 Task: Filter job function by Information Technology.
Action: Mouse moved to (337, 92)
Screenshot: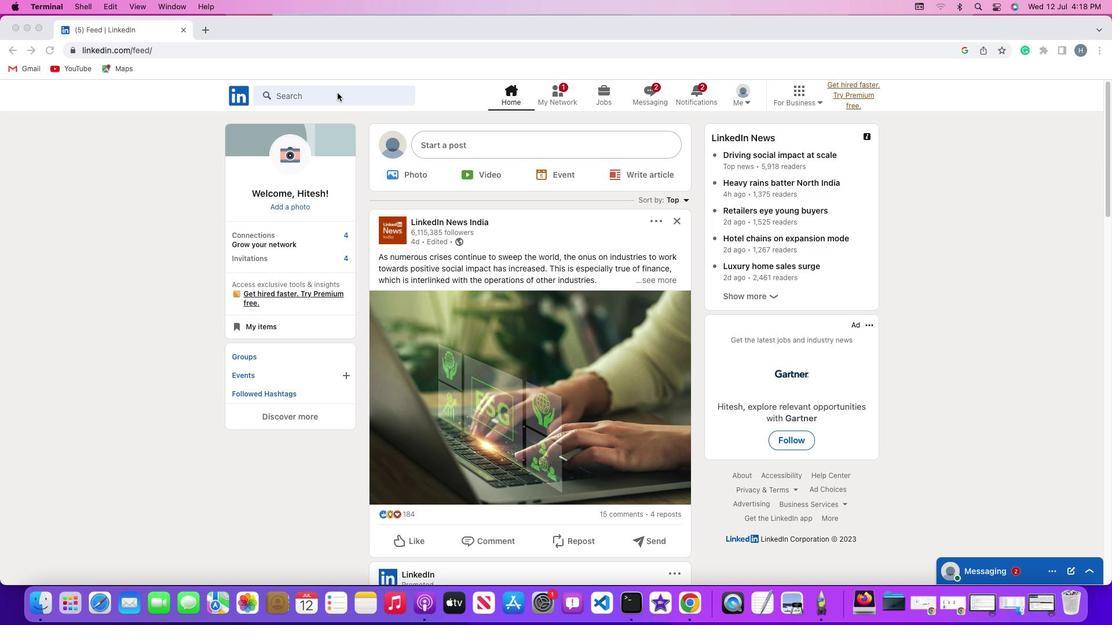 
Action: Mouse pressed left at (337, 92)
Screenshot: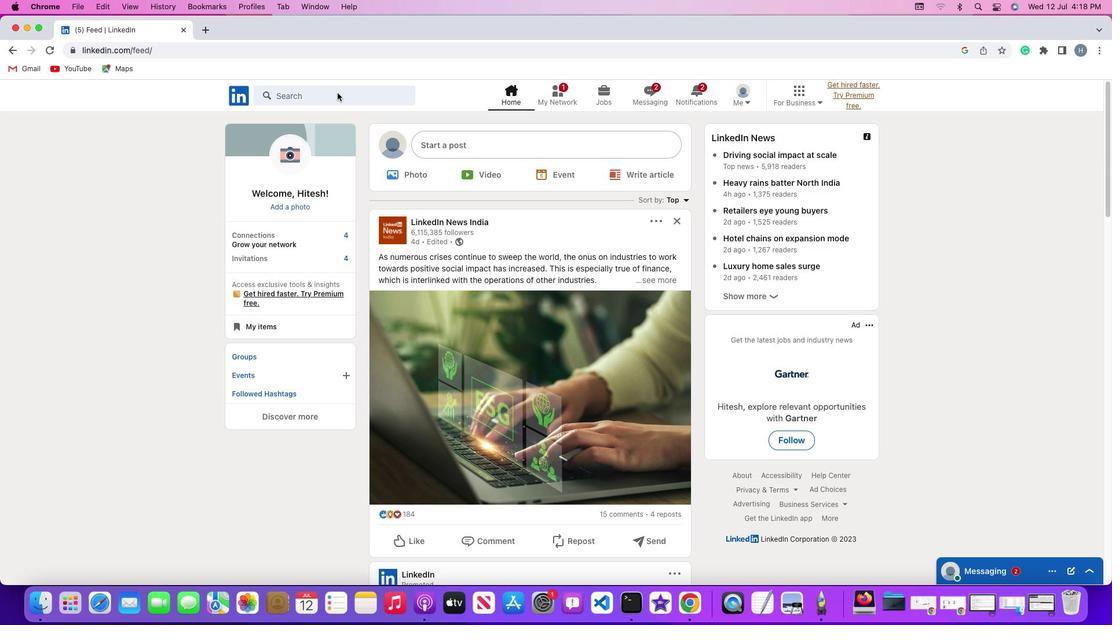 
Action: Mouse moved to (338, 101)
Screenshot: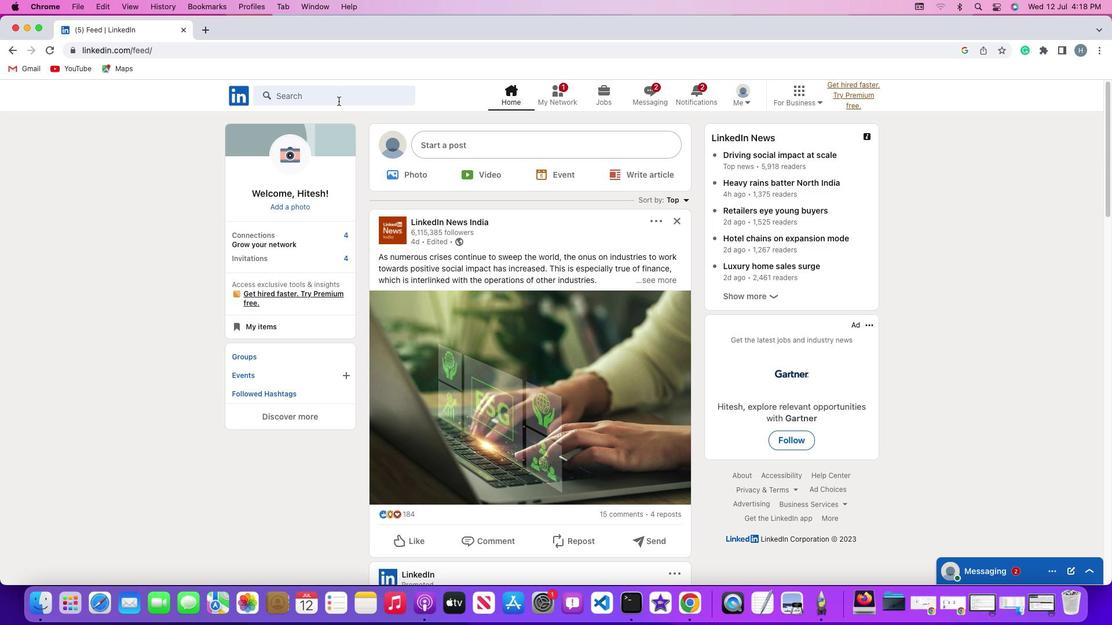 
Action: Mouse pressed left at (338, 101)
Screenshot: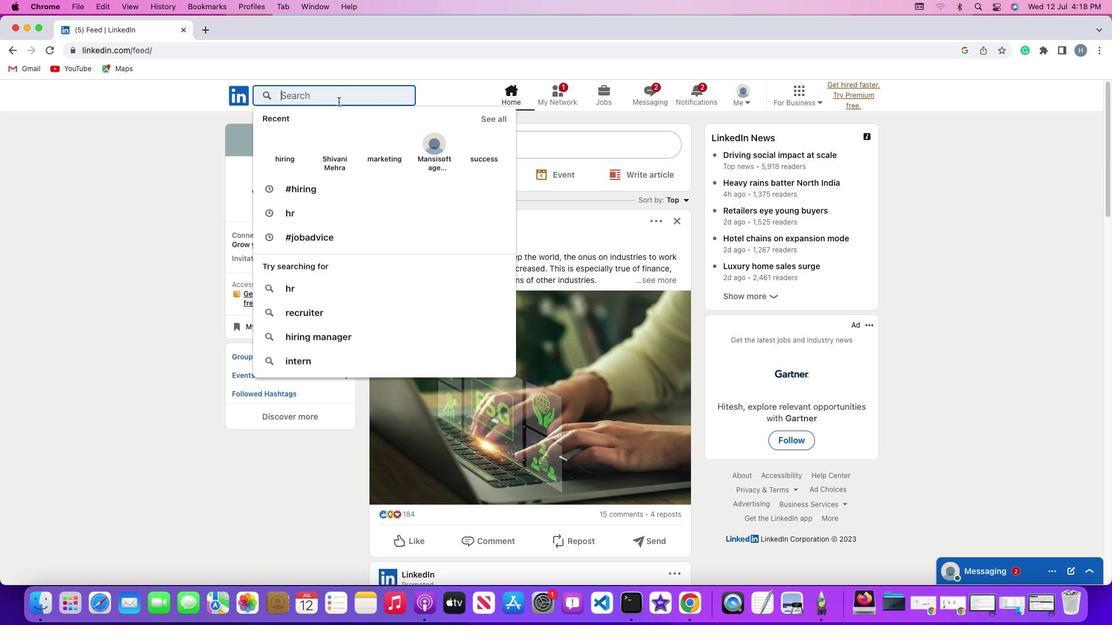 
Action: Mouse moved to (338, 101)
Screenshot: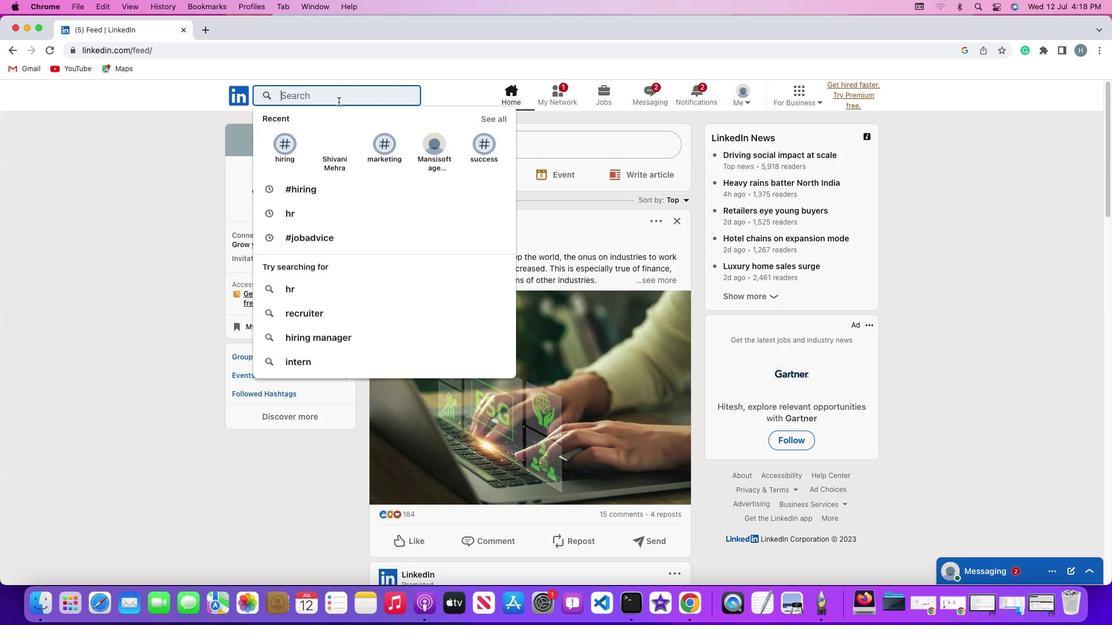 
Action: Key pressed Key.shift'#''h''i''r''i''n''g'Key.enter
Screenshot: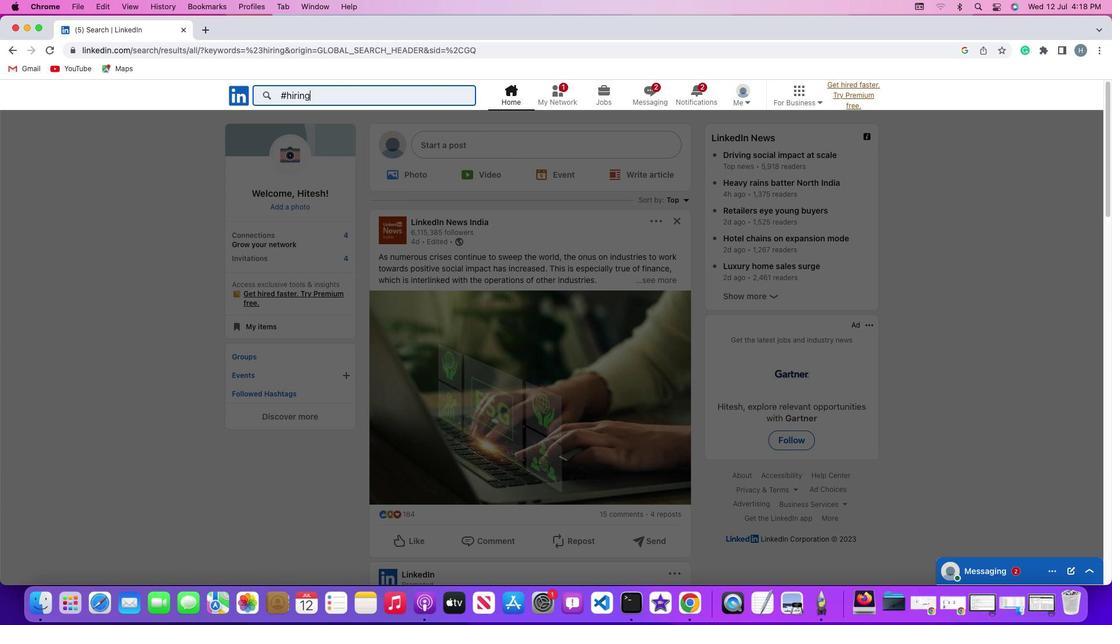
Action: Mouse moved to (292, 128)
Screenshot: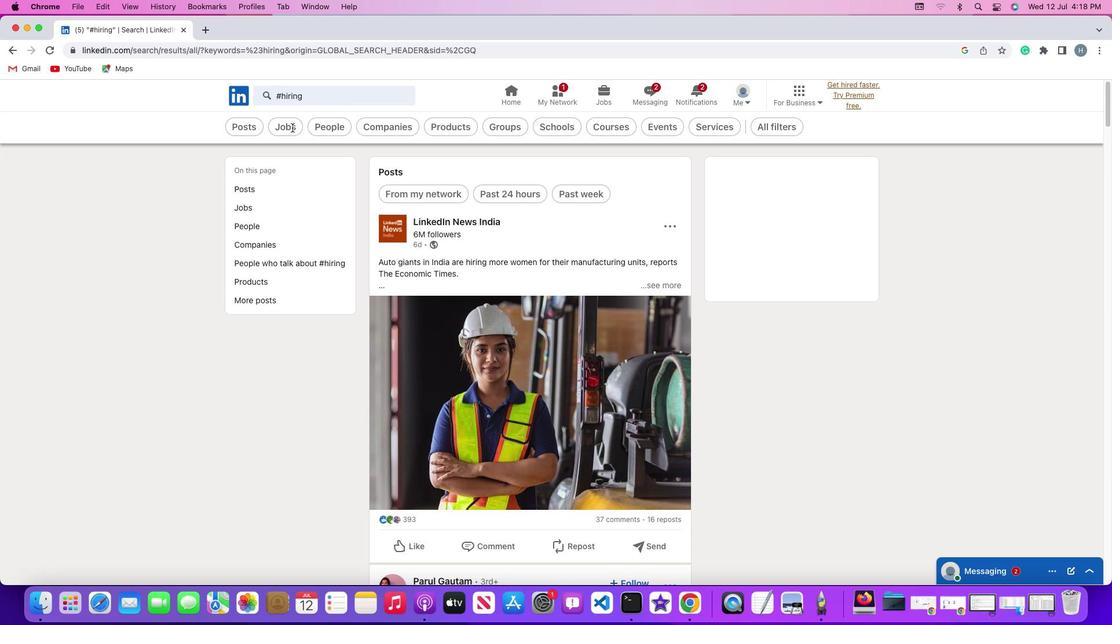 
Action: Mouse pressed left at (292, 128)
Screenshot: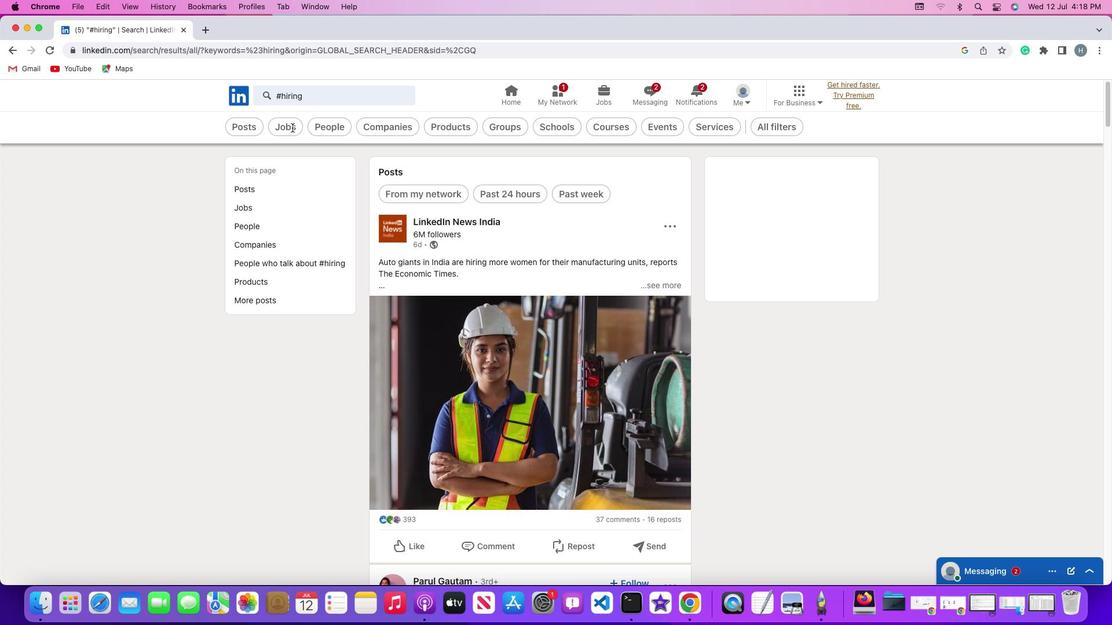 
Action: Mouse moved to (806, 125)
Screenshot: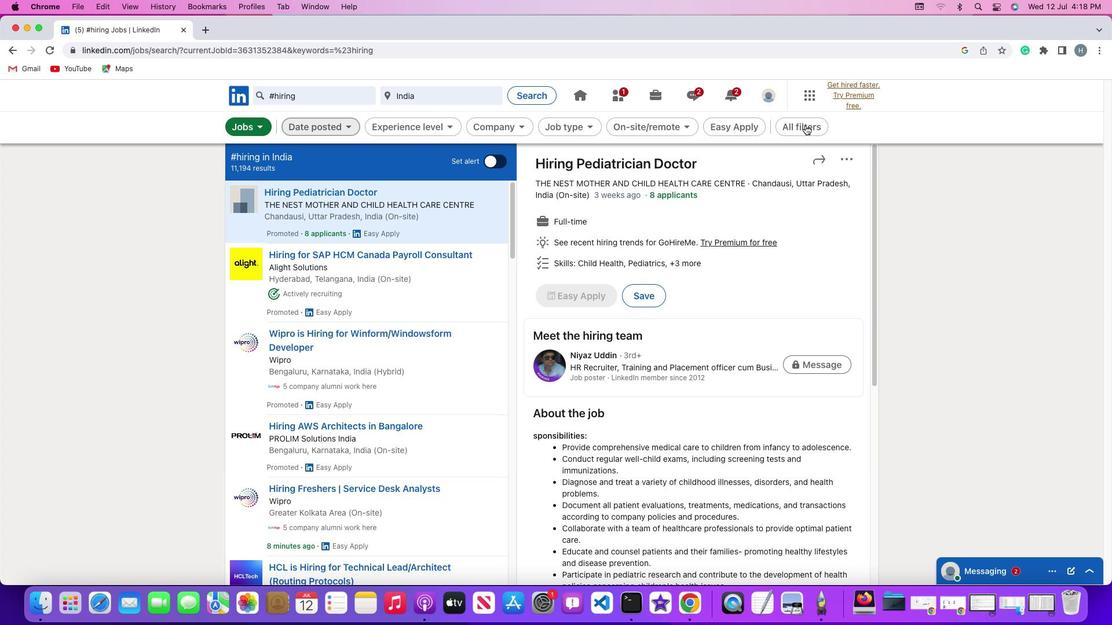 
Action: Mouse pressed left at (806, 125)
Screenshot: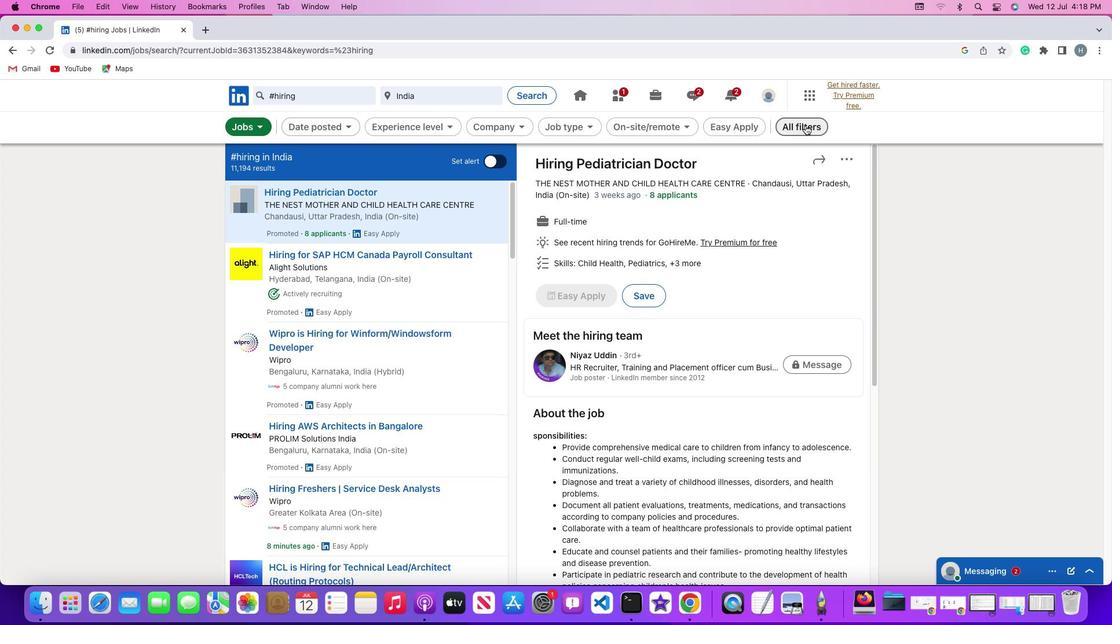 
Action: Mouse moved to (902, 377)
Screenshot: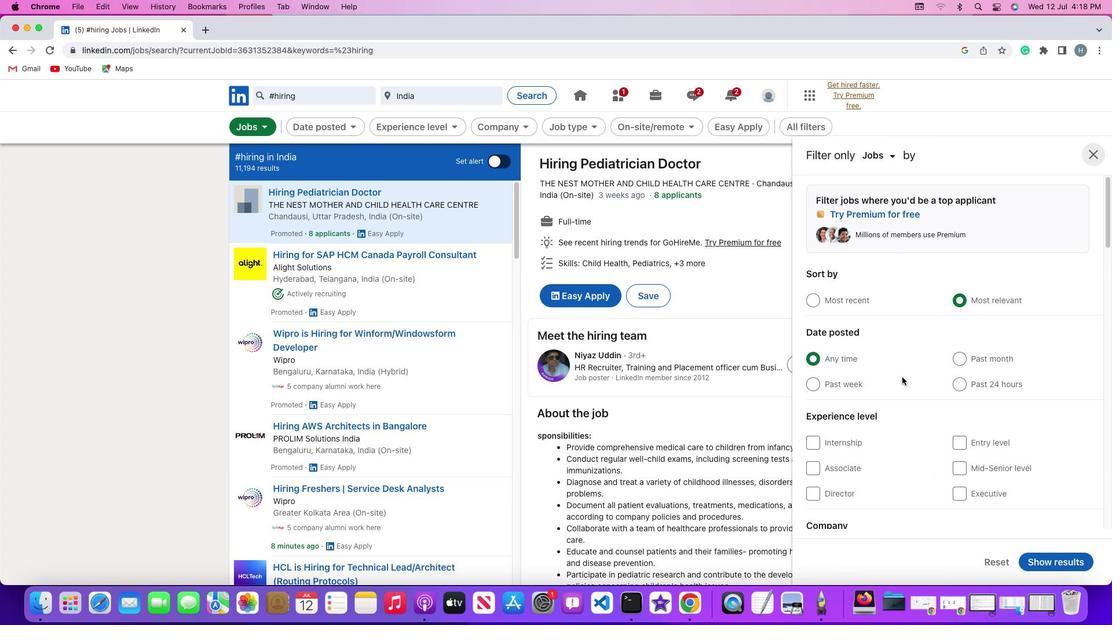 
Action: Mouse scrolled (902, 377) with delta (0, 0)
Screenshot: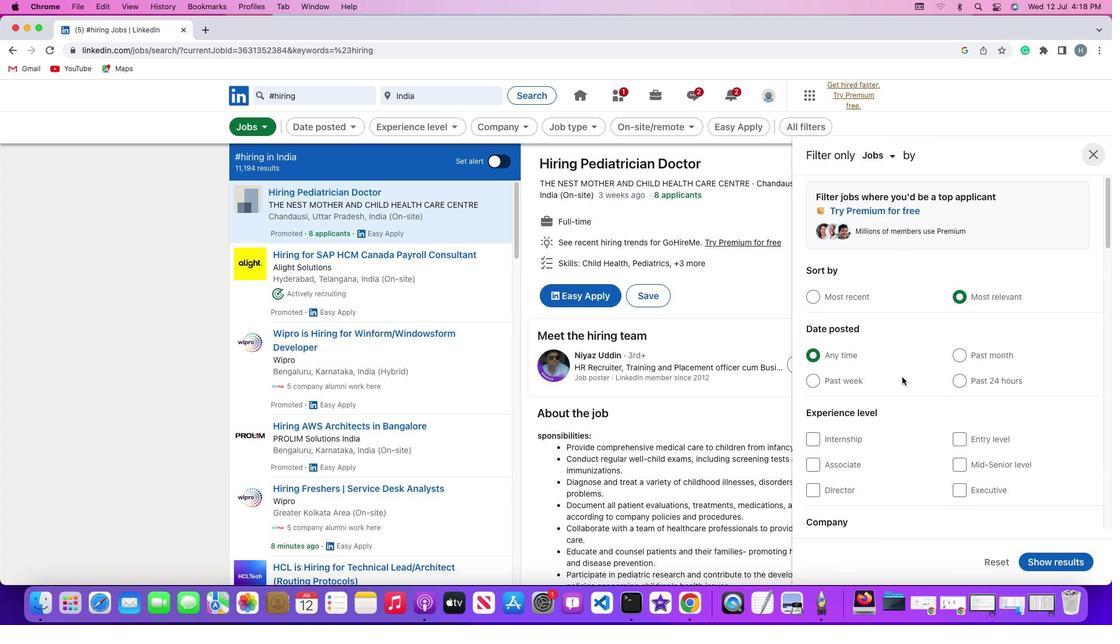 
Action: Mouse scrolled (902, 377) with delta (0, 0)
Screenshot: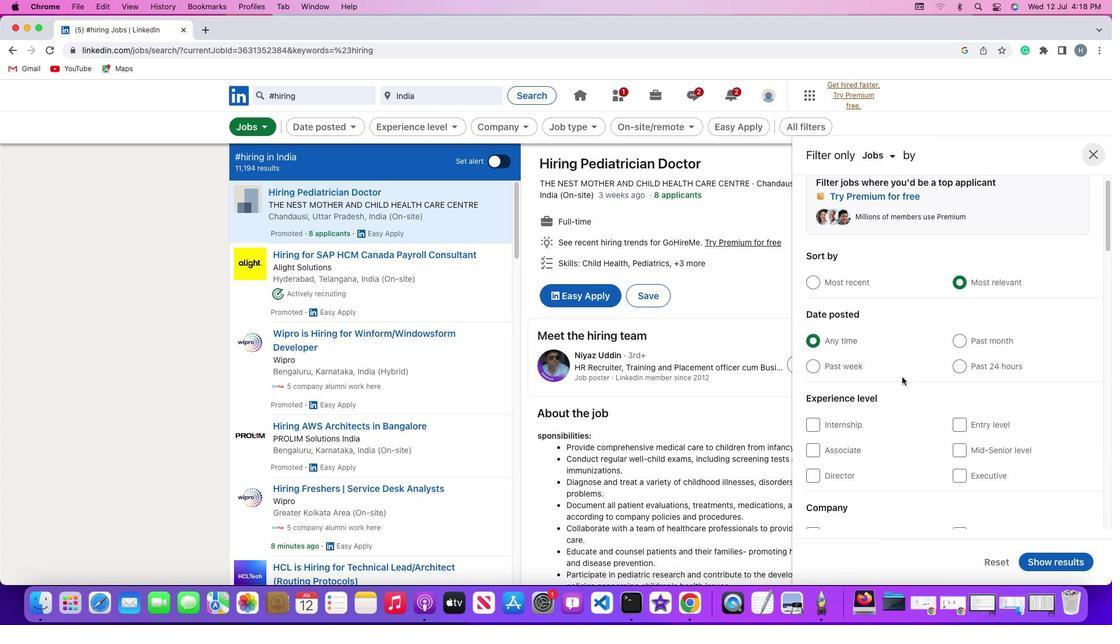 
Action: Mouse scrolled (902, 377) with delta (0, -1)
Screenshot: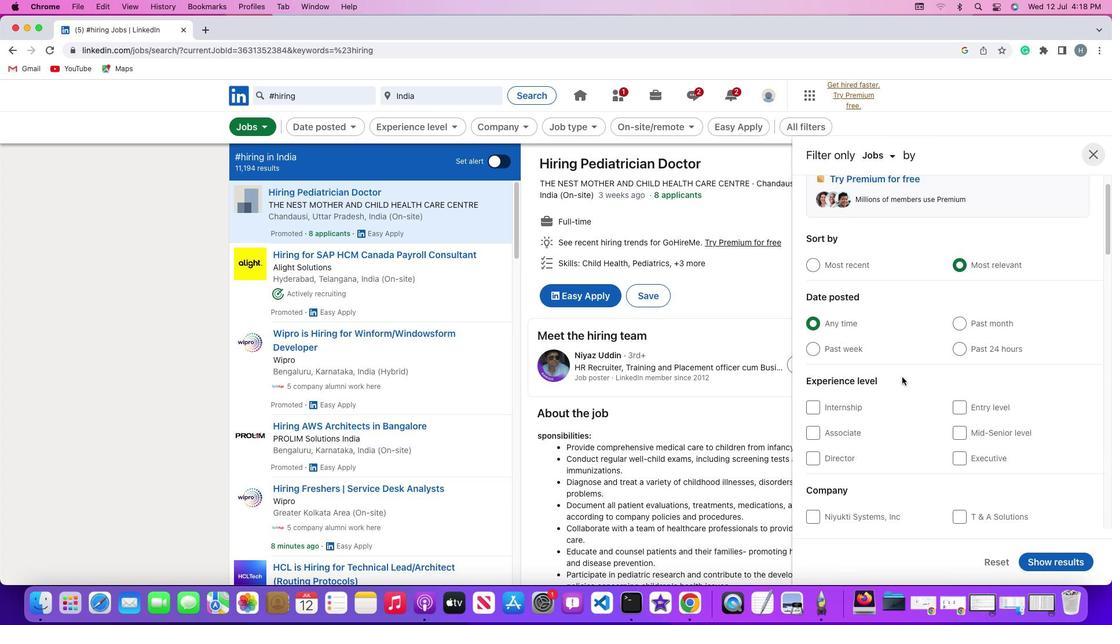 
Action: Mouse scrolled (902, 377) with delta (0, 0)
Screenshot: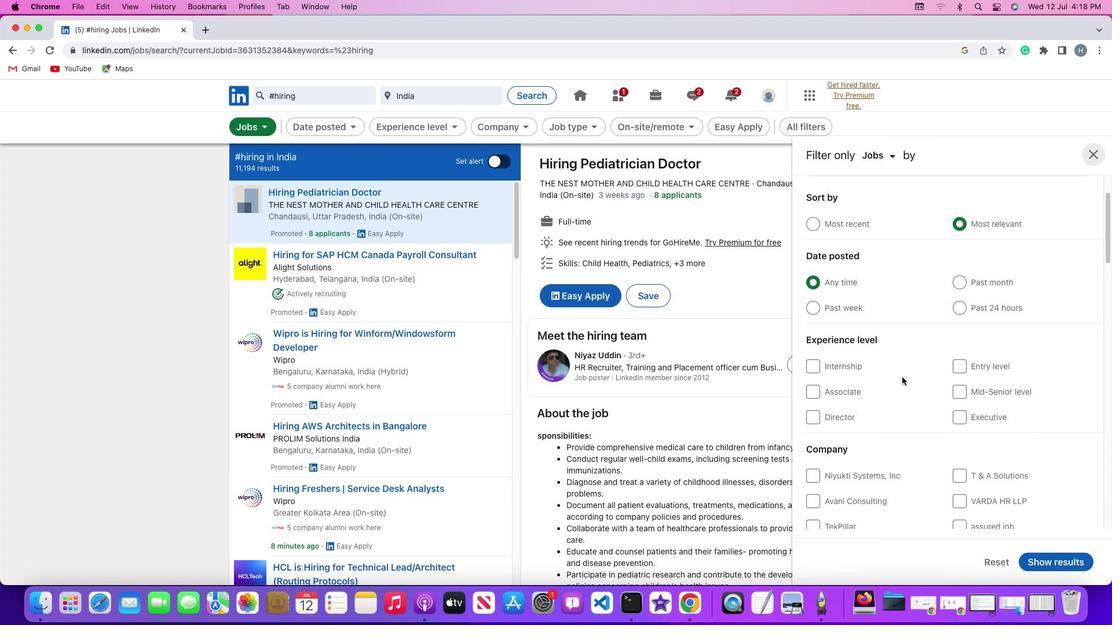 
Action: Mouse scrolled (902, 377) with delta (0, 0)
Screenshot: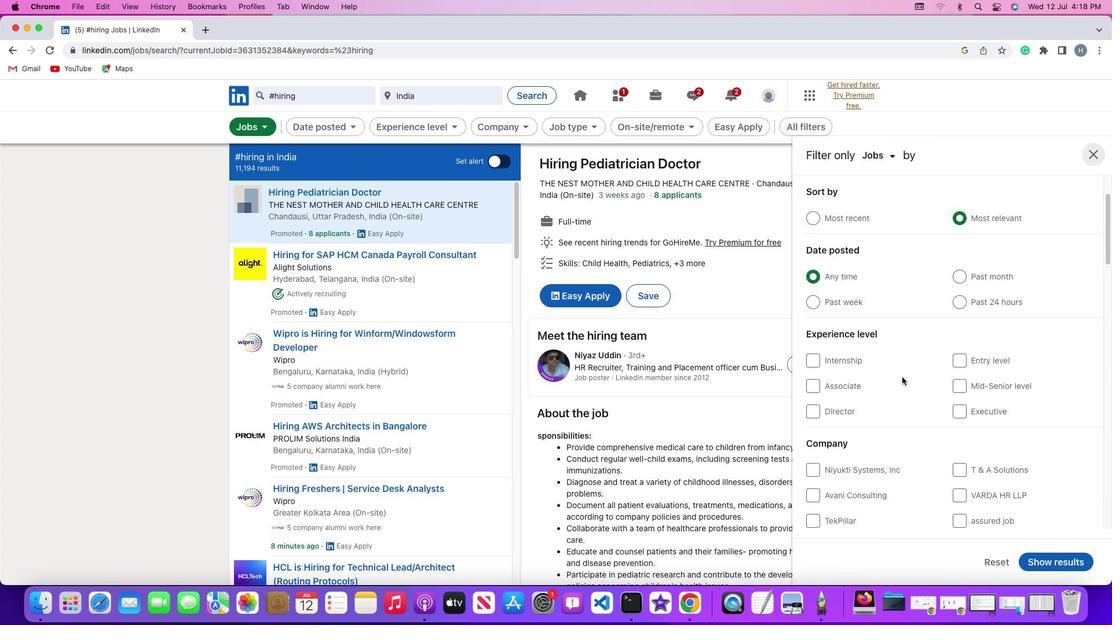 
Action: Mouse scrolled (902, 377) with delta (0, 0)
Screenshot: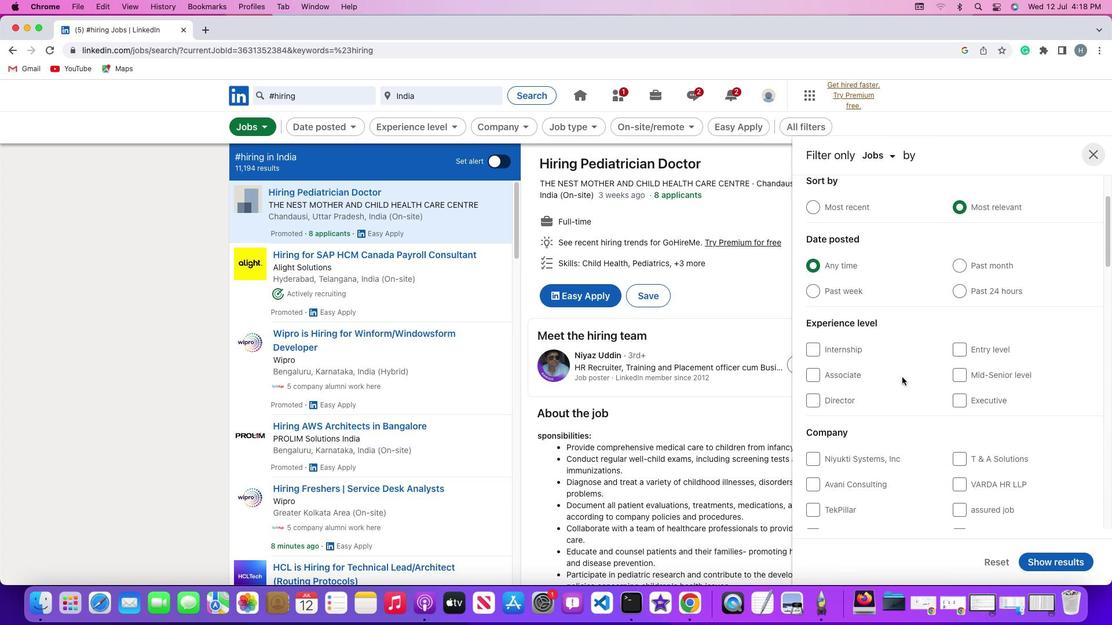 
Action: Mouse scrolled (902, 377) with delta (0, 0)
Screenshot: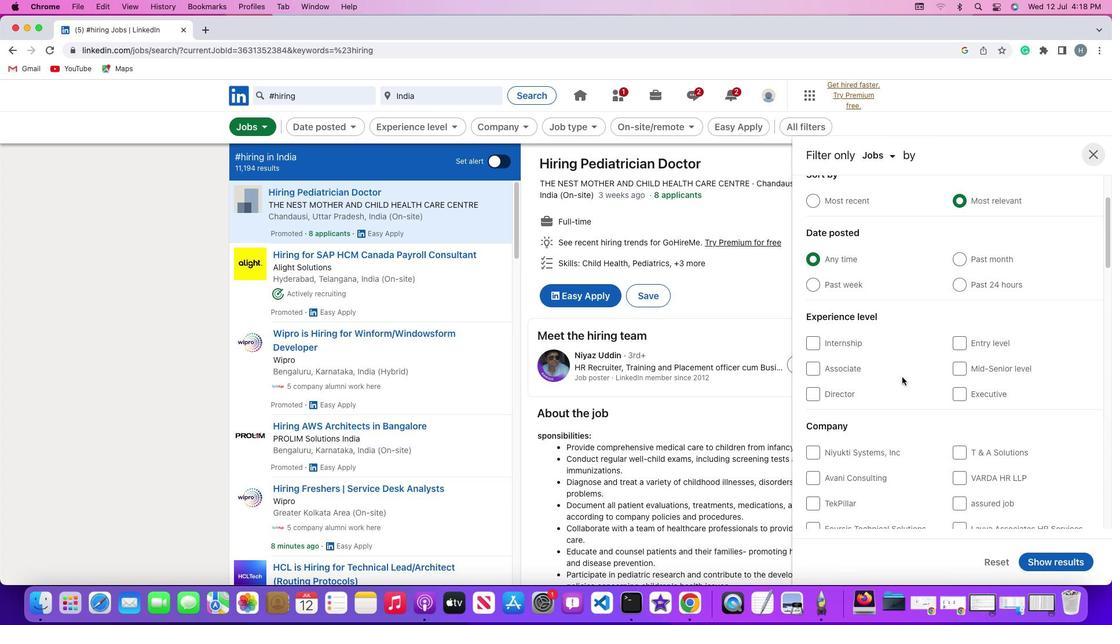 
Action: Mouse scrolled (902, 377) with delta (0, 0)
Screenshot: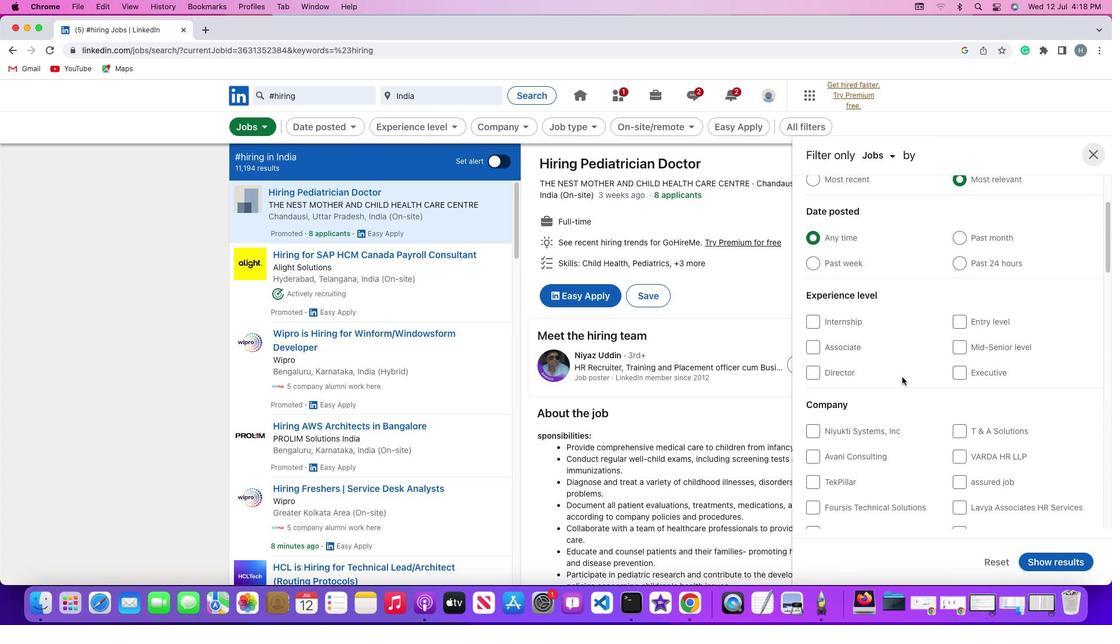 
Action: Mouse scrolled (902, 377) with delta (0, 0)
Screenshot: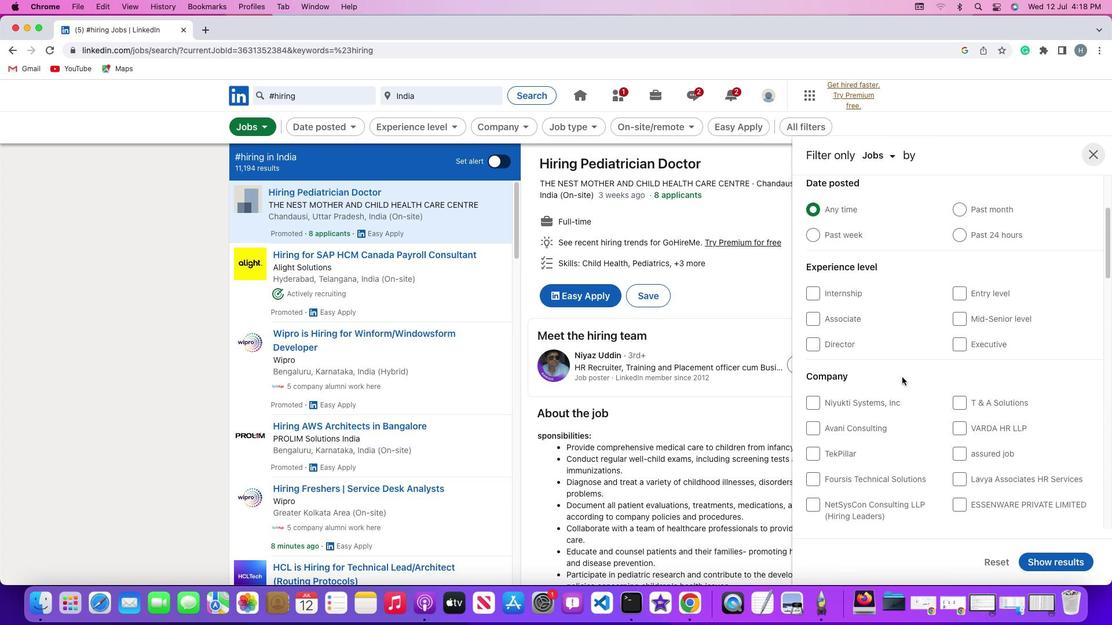 
Action: Mouse scrolled (902, 377) with delta (0, 0)
Screenshot: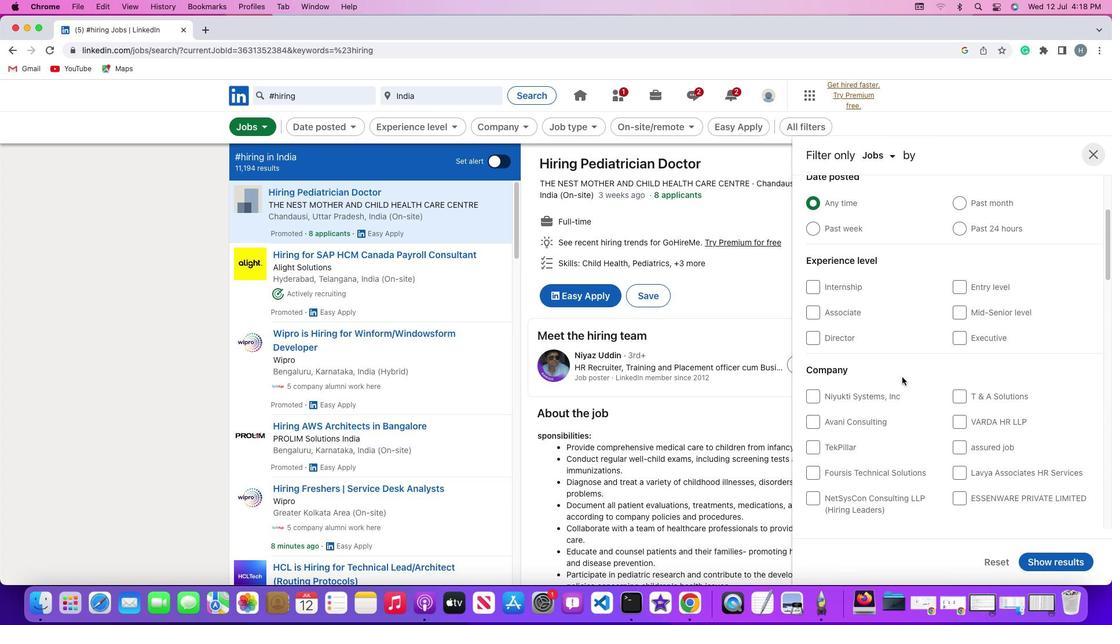 
Action: Mouse scrolled (902, 377) with delta (0, 0)
Screenshot: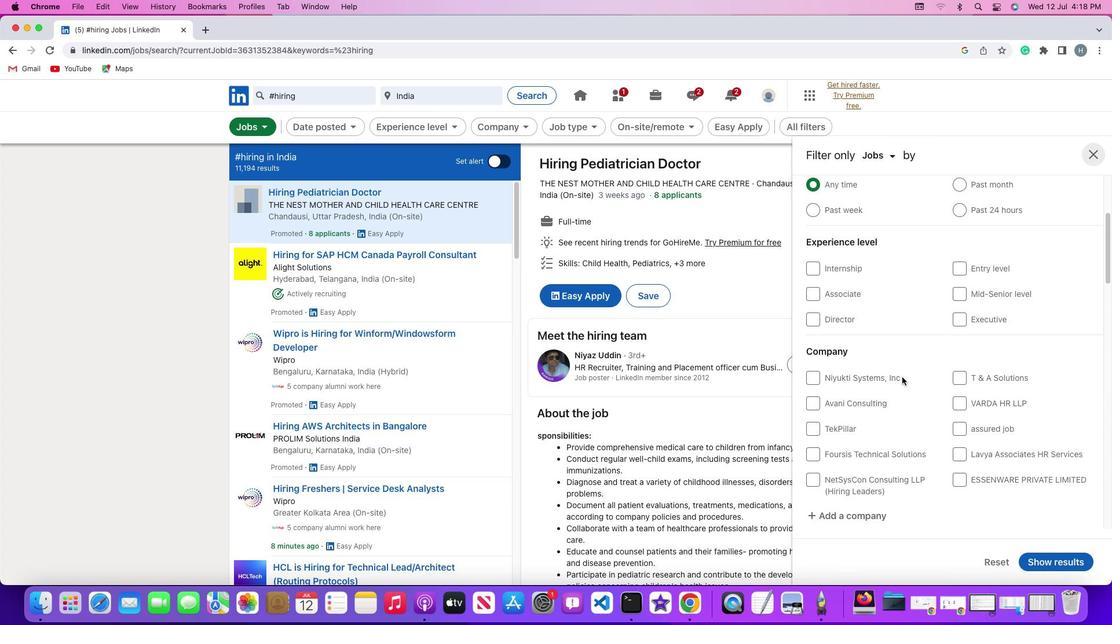 
Action: Mouse scrolled (902, 377) with delta (0, 0)
Screenshot: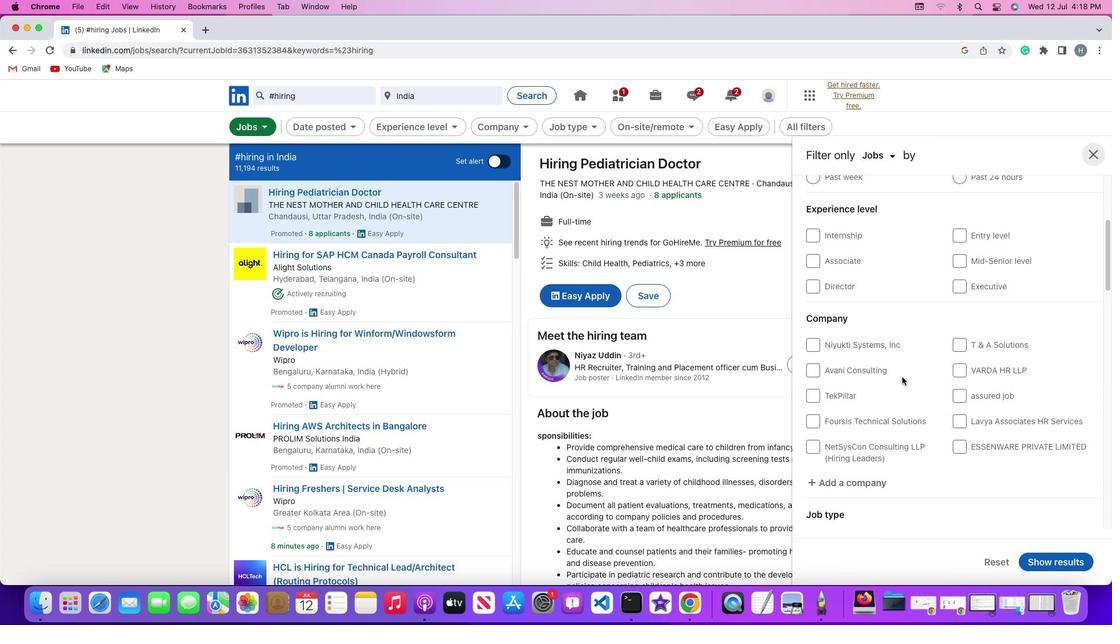 
Action: Mouse scrolled (902, 377) with delta (0, 0)
Screenshot: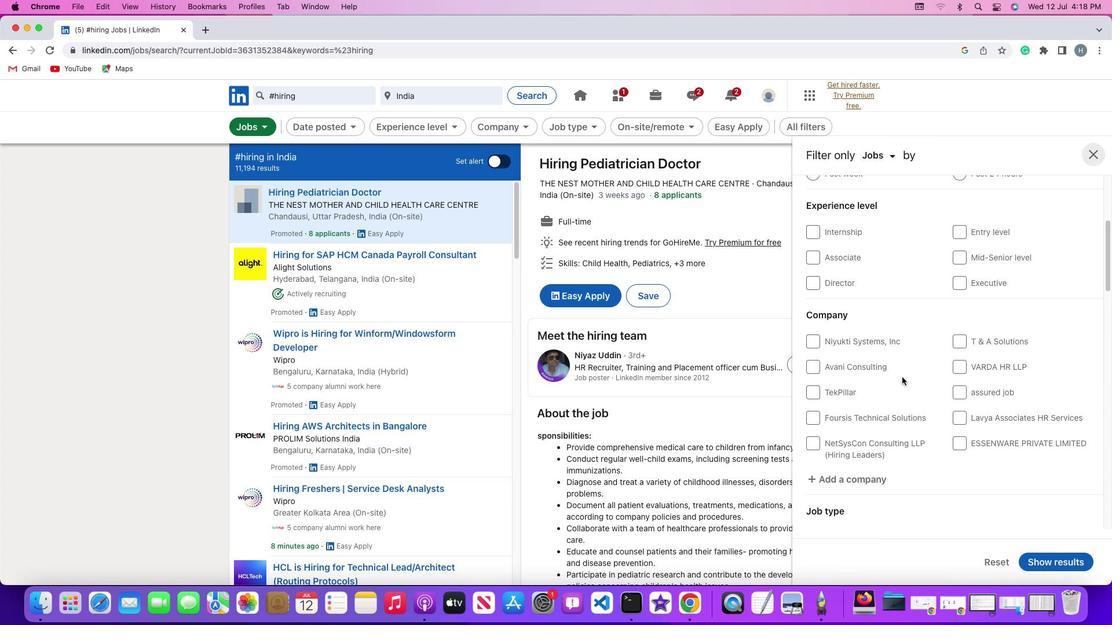 
Action: Mouse scrolled (902, 377) with delta (0, 0)
Screenshot: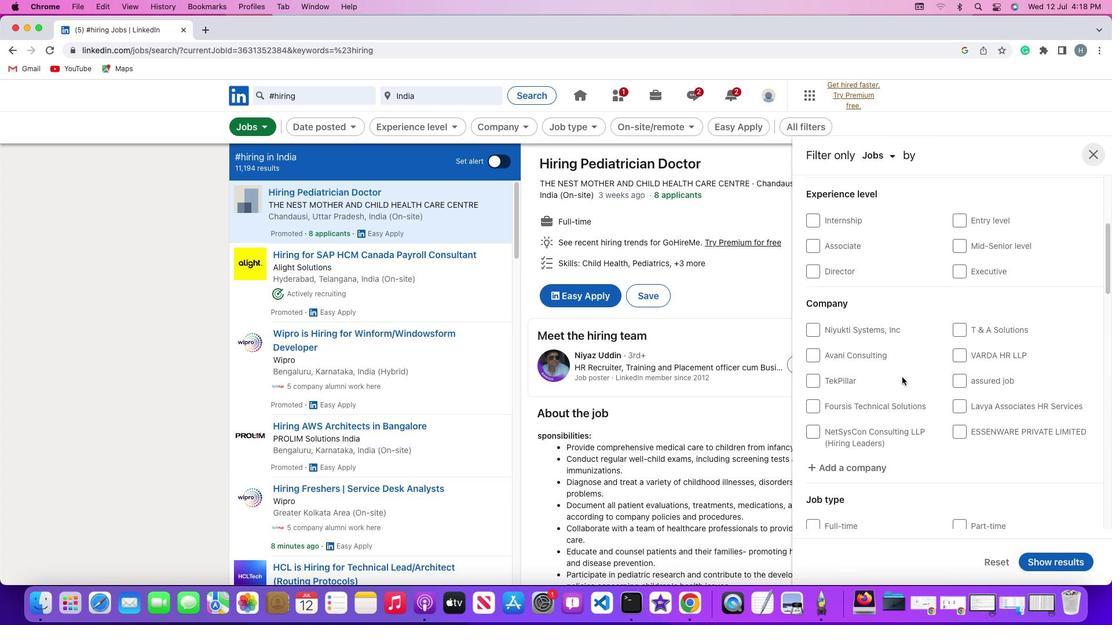 
Action: Mouse scrolled (902, 377) with delta (0, 0)
Screenshot: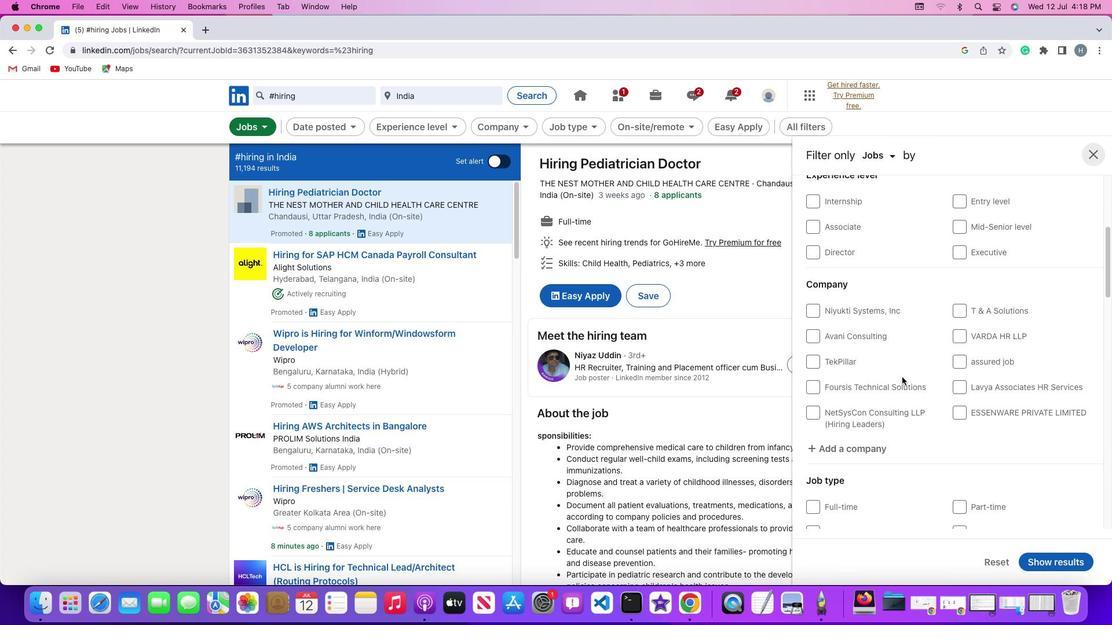 
Action: Mouse scrolled (902, 377) with delta (0, 0)
Screenshot: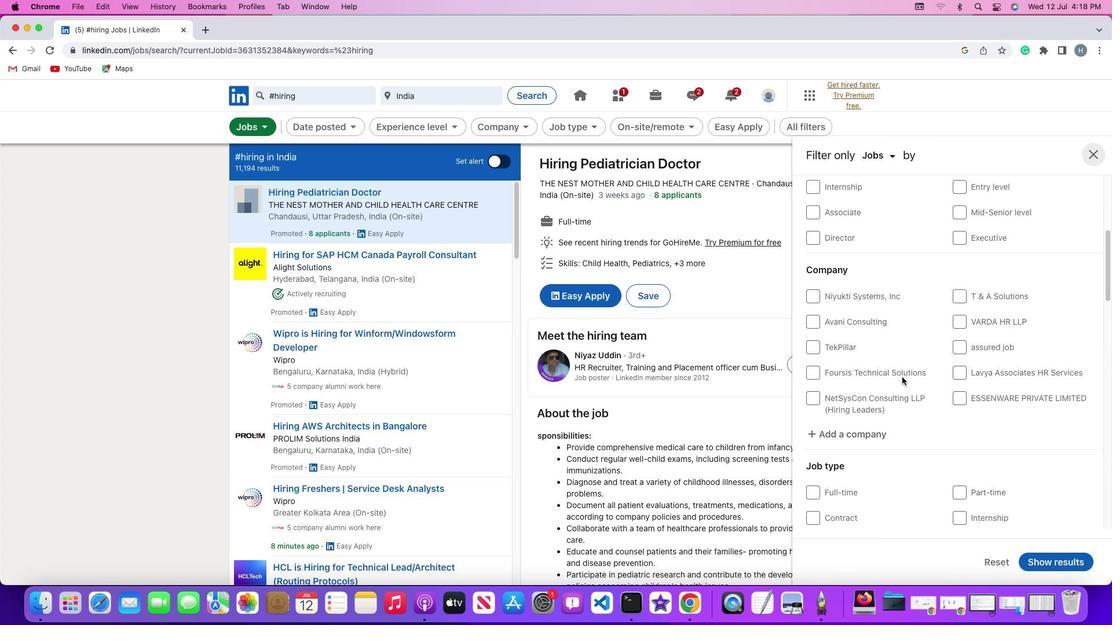 
Action: Mouse scrolled (902, 377) with delta (0, -1)
Screenshot: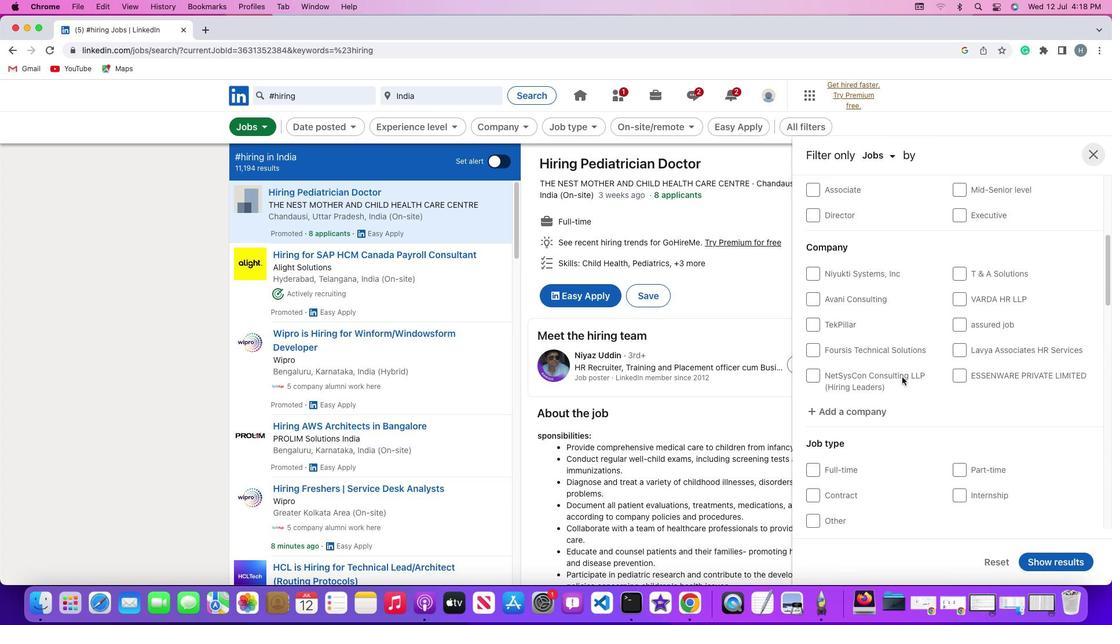 
Action: Mouse scrolled (902, 377) with delta (0, 0)
Screenshot: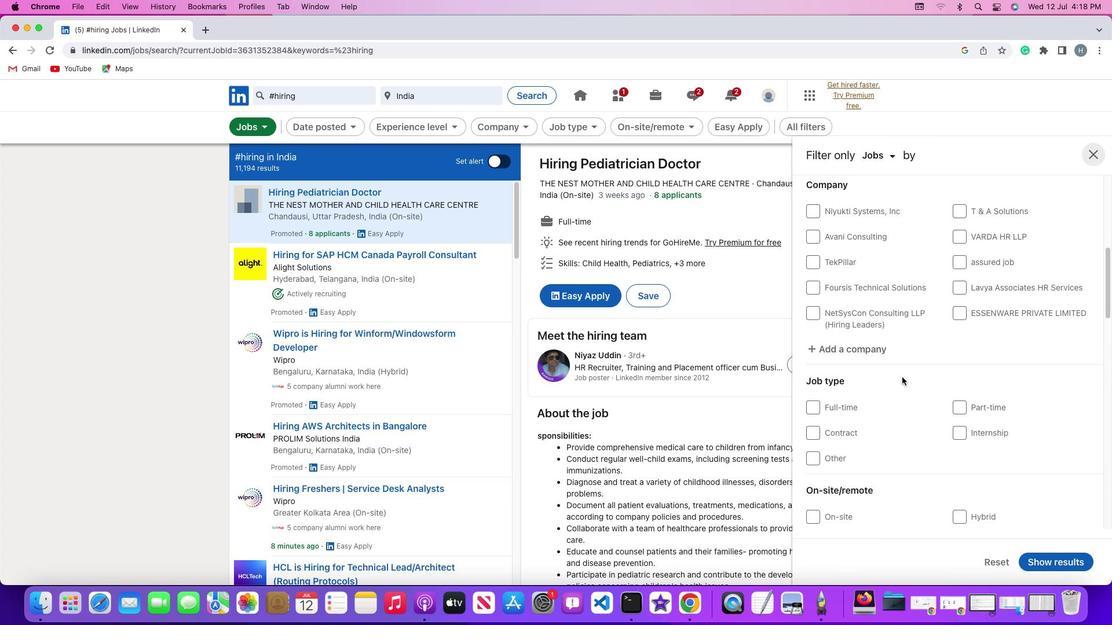 
Action: Mouse scrolled (902, 377) with delta (0, 0)
Screenshot: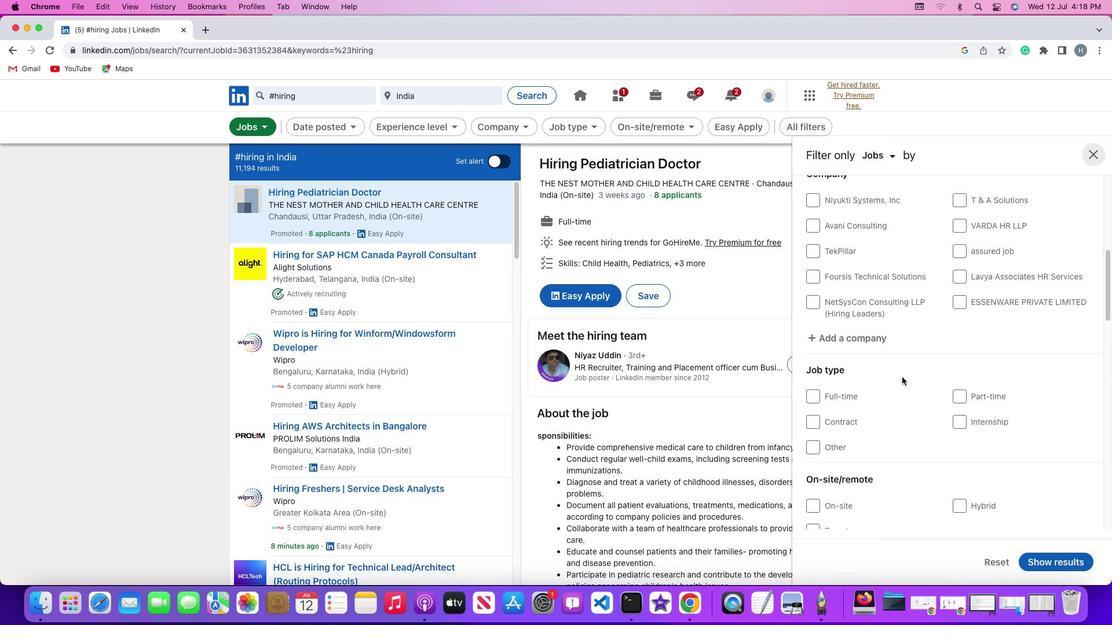 
Action: Mouse scrolled (902, 377) with delta (0, -1)
Screenshot: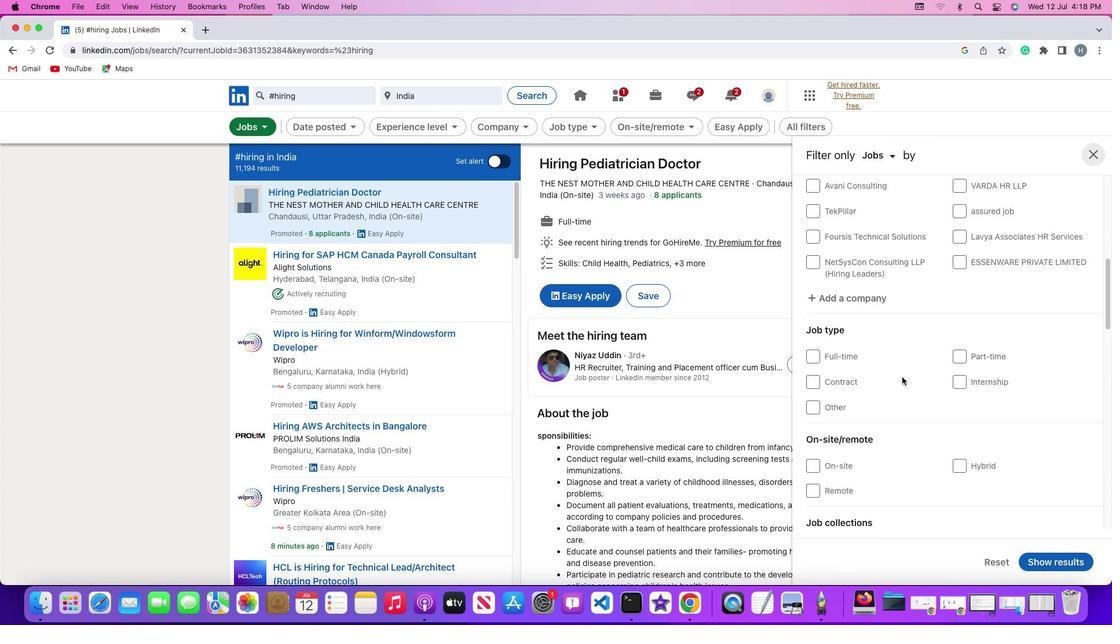 
Action: Mouse scrolled (902, 377) with delta (0, -2)
Screenshot: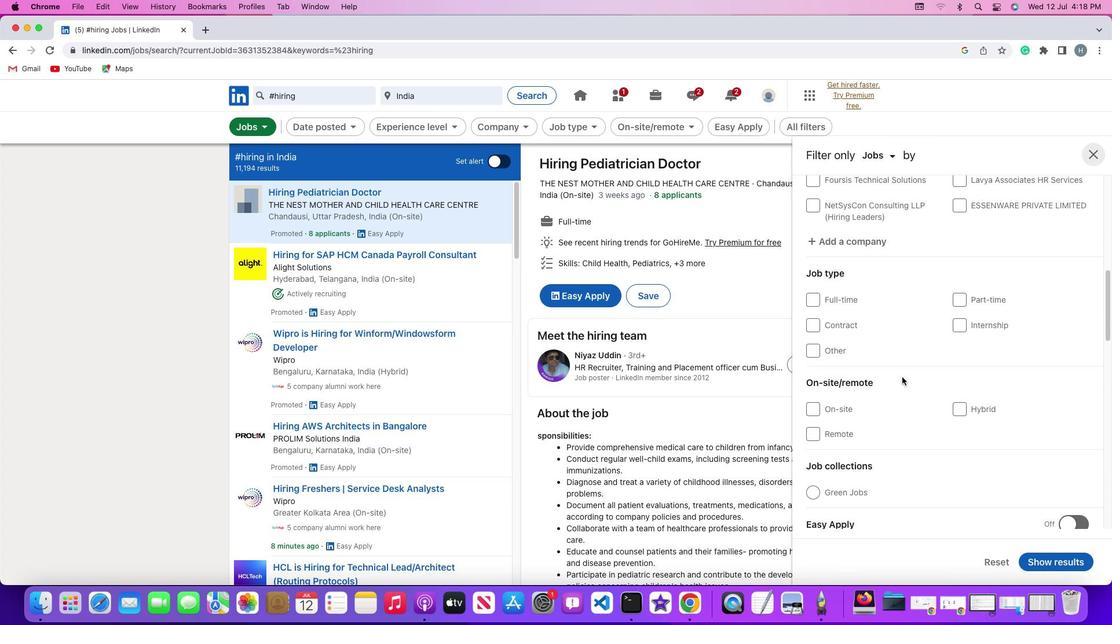 
Action: Mouse scrolled (902, 377) with delta (0, 0)
Screenshot: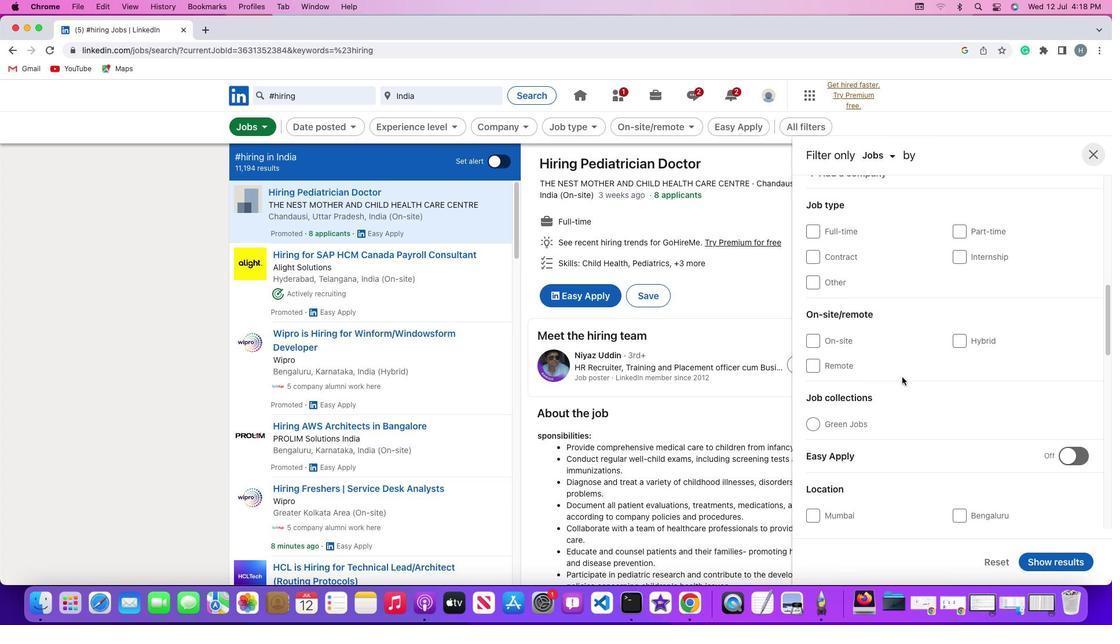 
Action: Mouse scrolled (902, 377) with delta (0, 0)
Screenshot: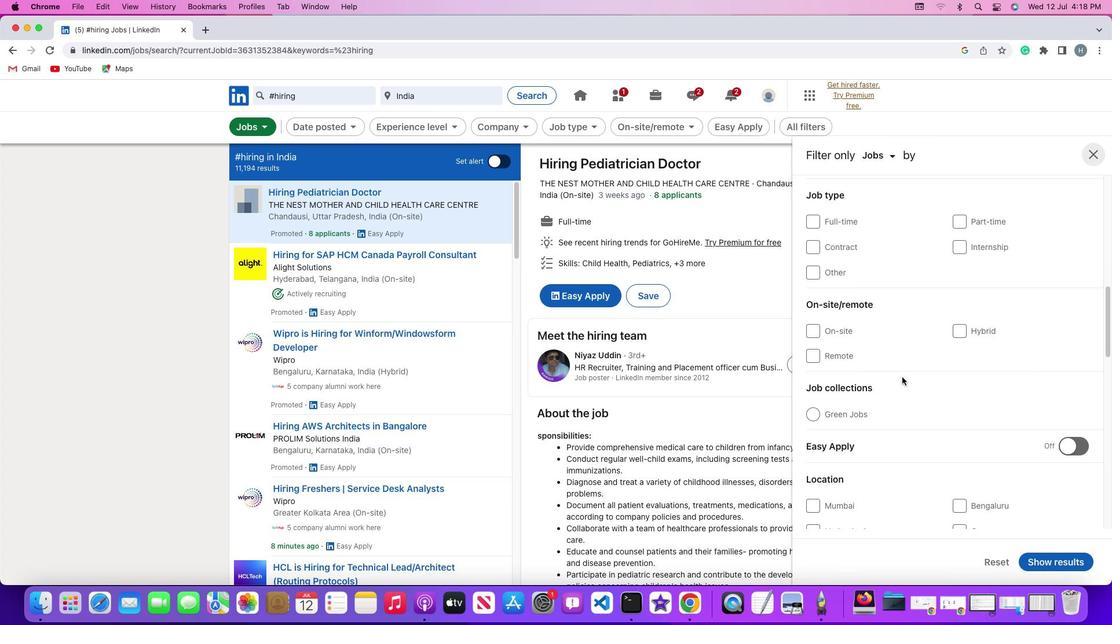 
Action: Mouse scrolled (902, 377) with delta (0, 0)
Screenshot: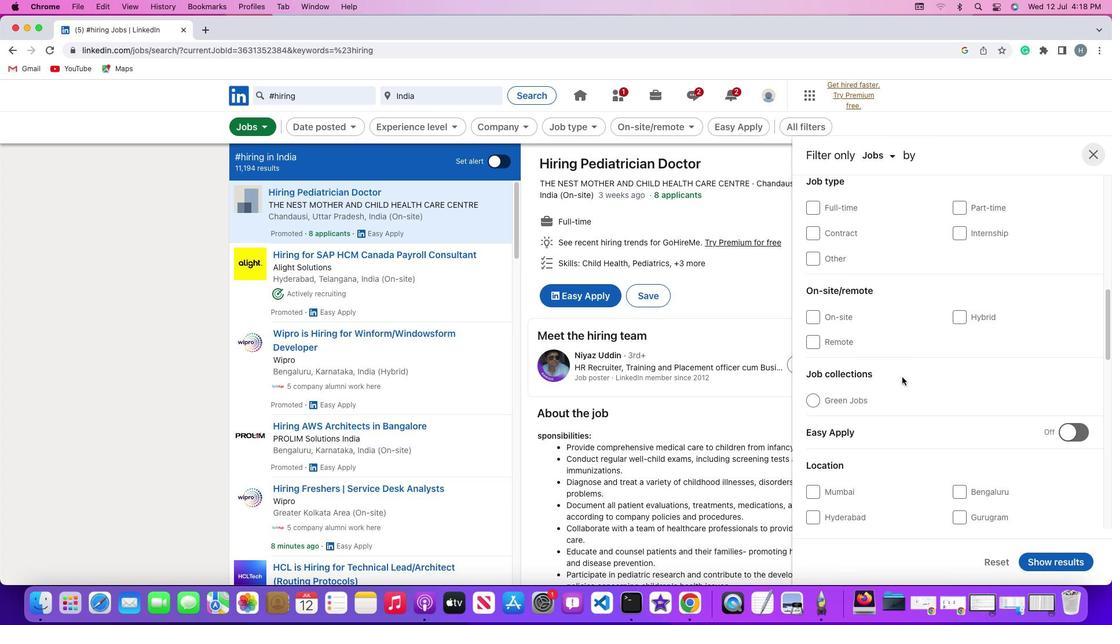 
Action: Mouse scrolled (902, 377) with delta (0, 0)
Screenshot: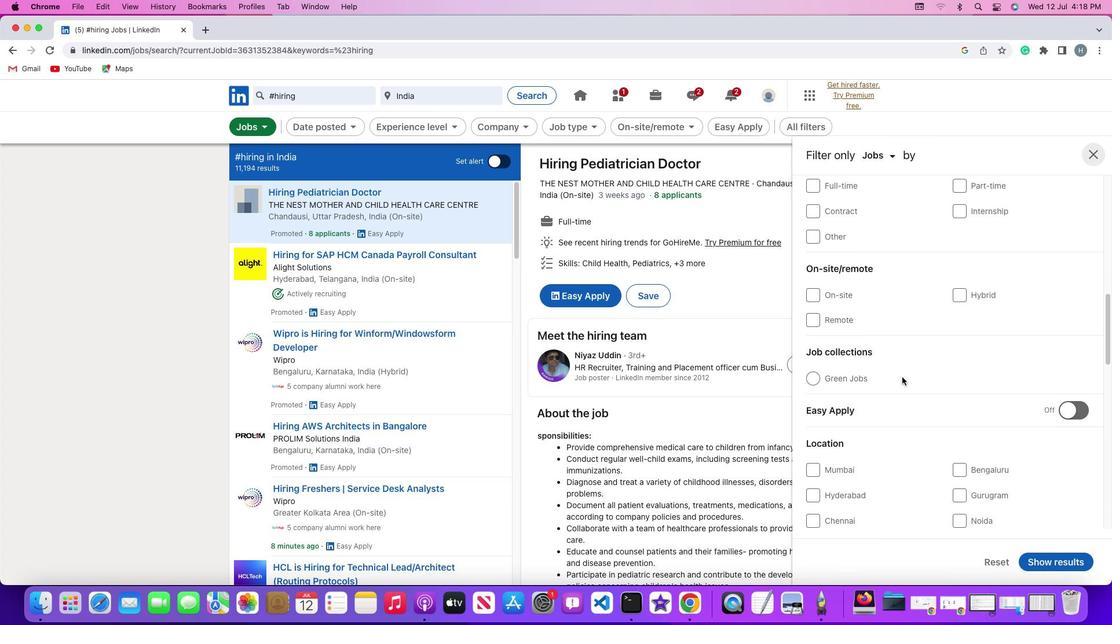 
Action: Mouse scrolled (902, 377) with delta (0, 0)
Screenshot: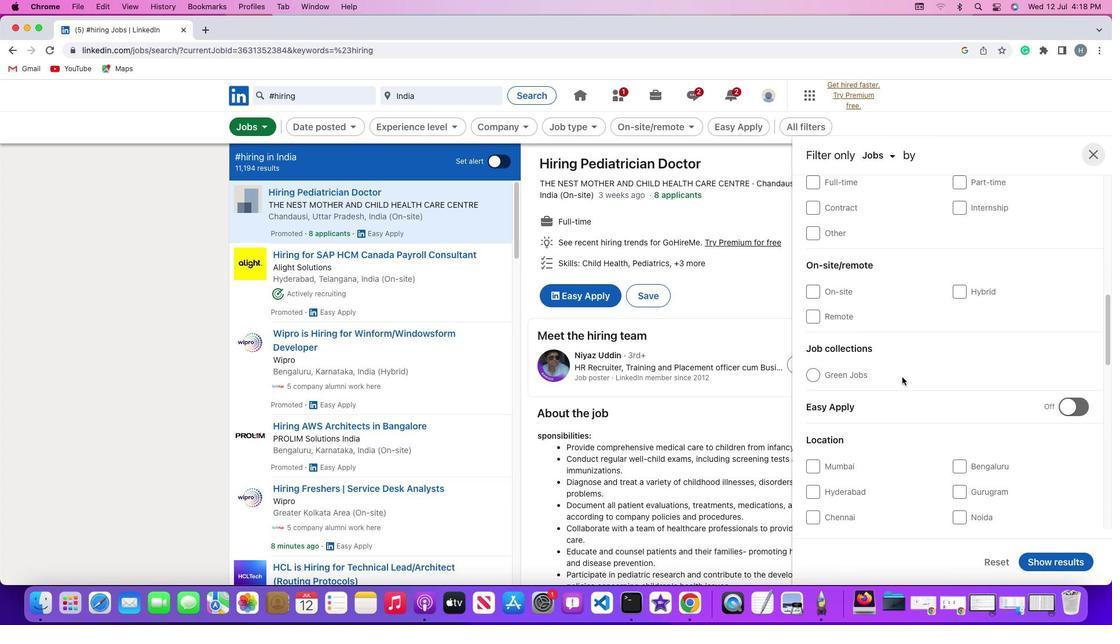 
Action: Mouse scrolled (902, 377) with delta (0, 0)
Screenshot: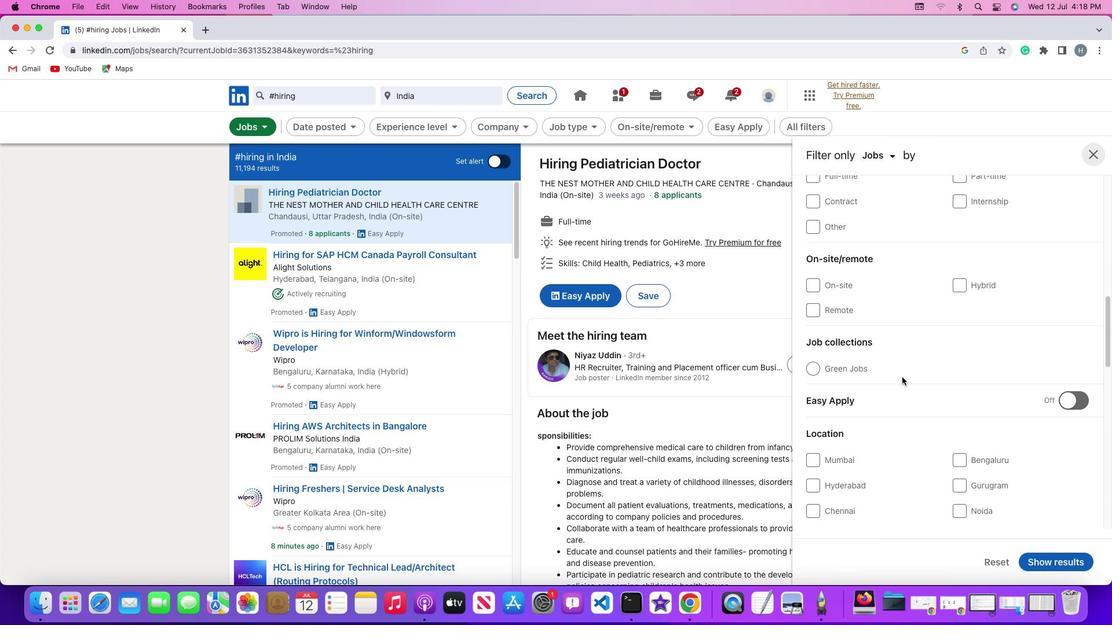 
Action: Mouse scrolled (902, 377) with delta (0, 0)
Screenshot: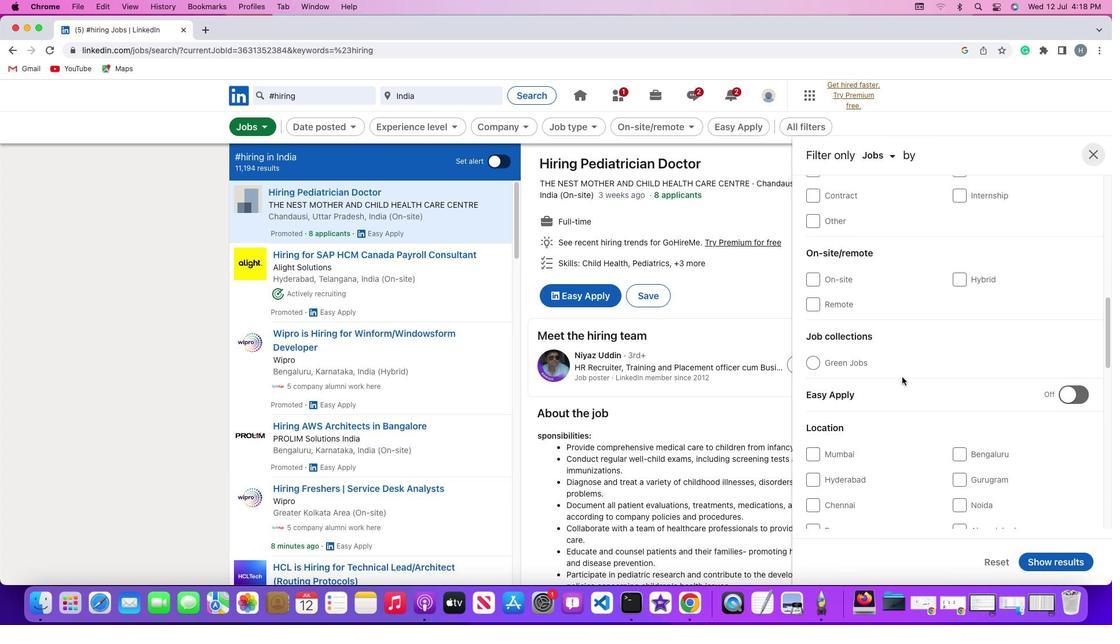 
Action: Mouse scrolled (902, 377) with delta (0, 0)
Screenshot: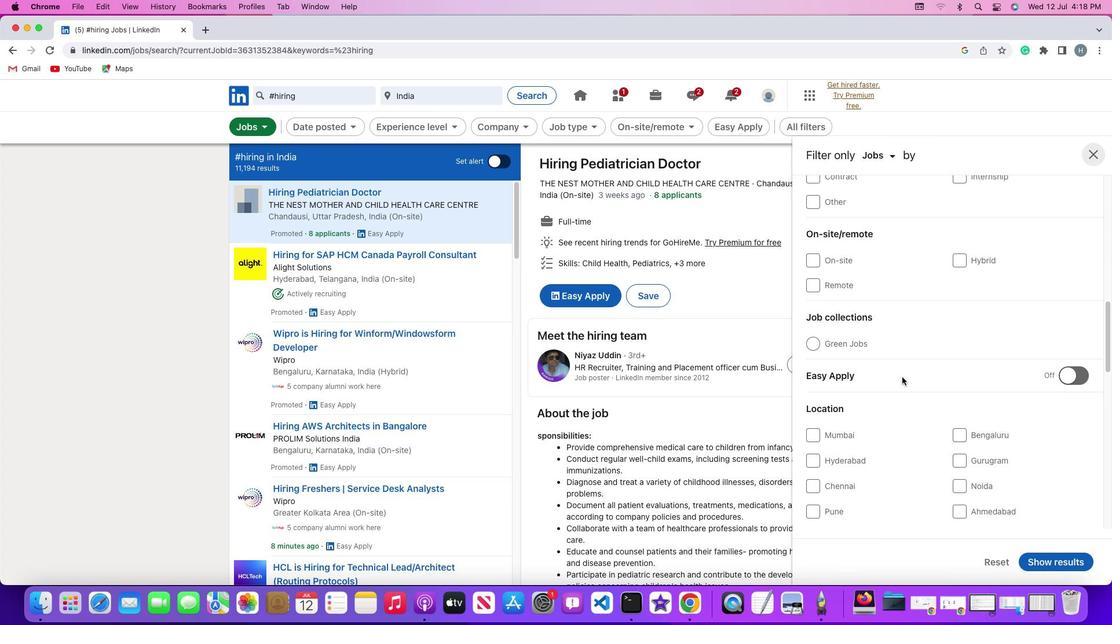 
Action: Mouse scrolled (902, 377) with delta (0, 0)
Screenshot: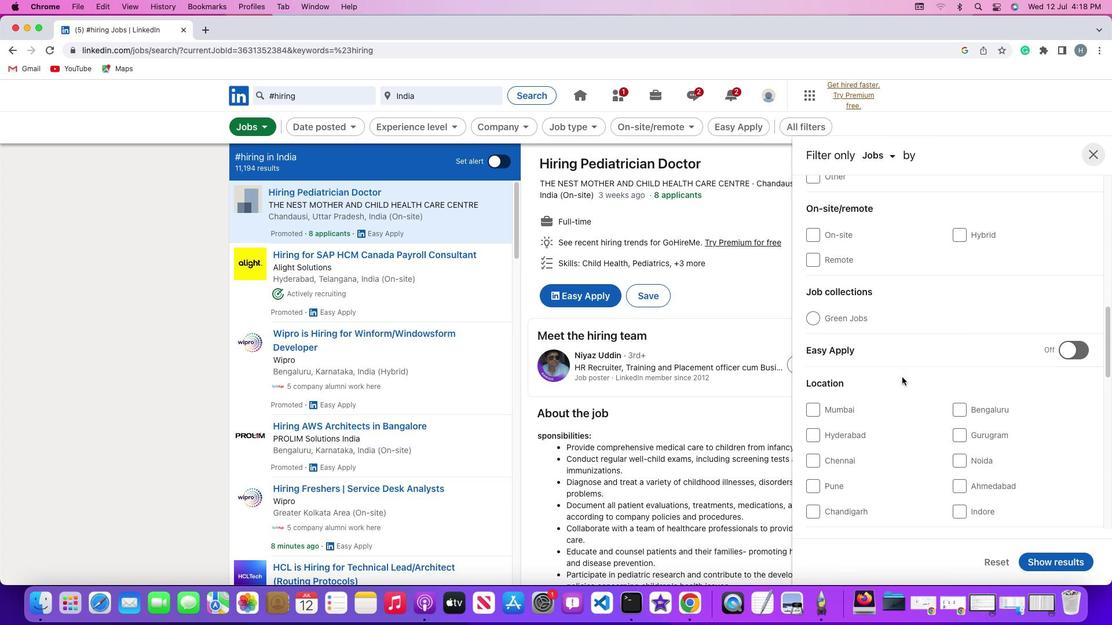 
Action: Mouse scrolled (902, 377) with delta (0, 0)
Screenshot: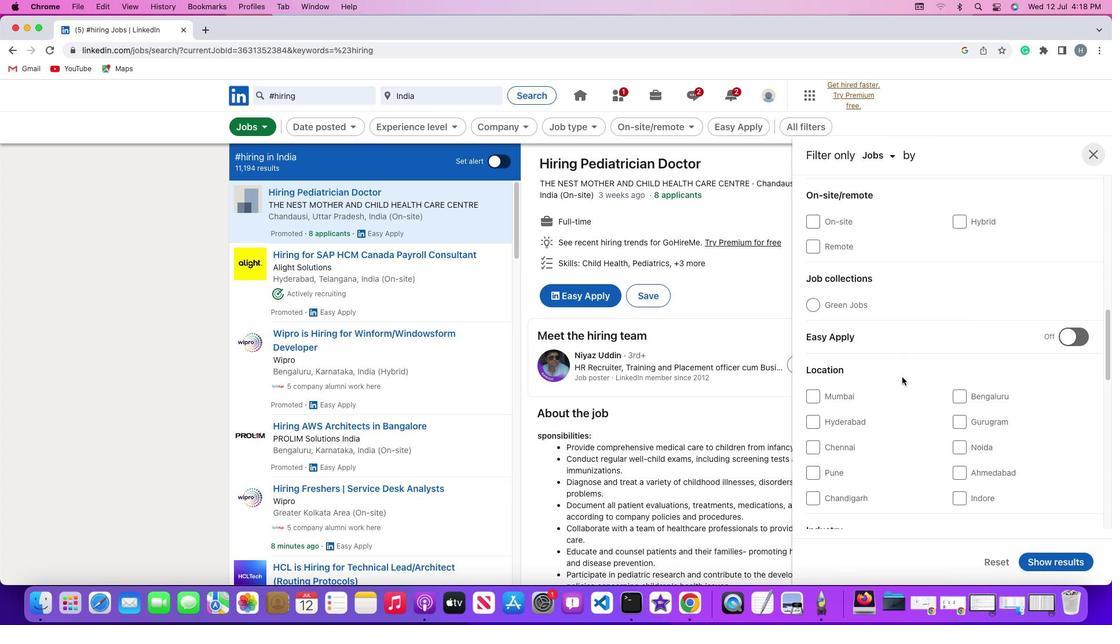 
Action: Mouse scrolled (902, 377) with delta (0, -1)
Screenshot: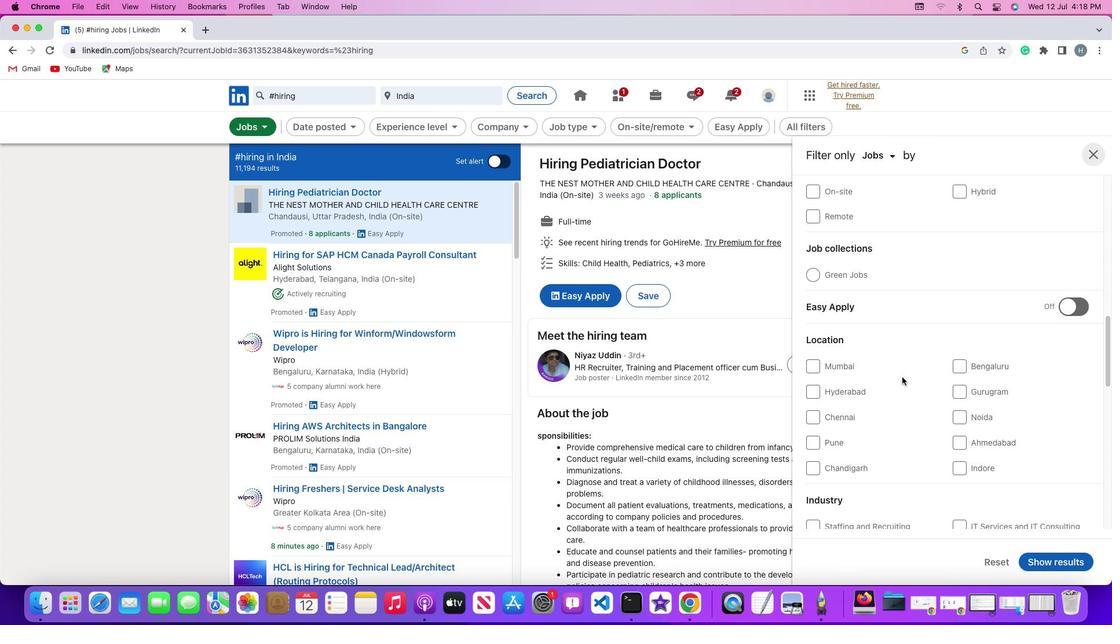 
Action: Mouse scrolled (902, 377) with delta (0, 0)
Screenshot: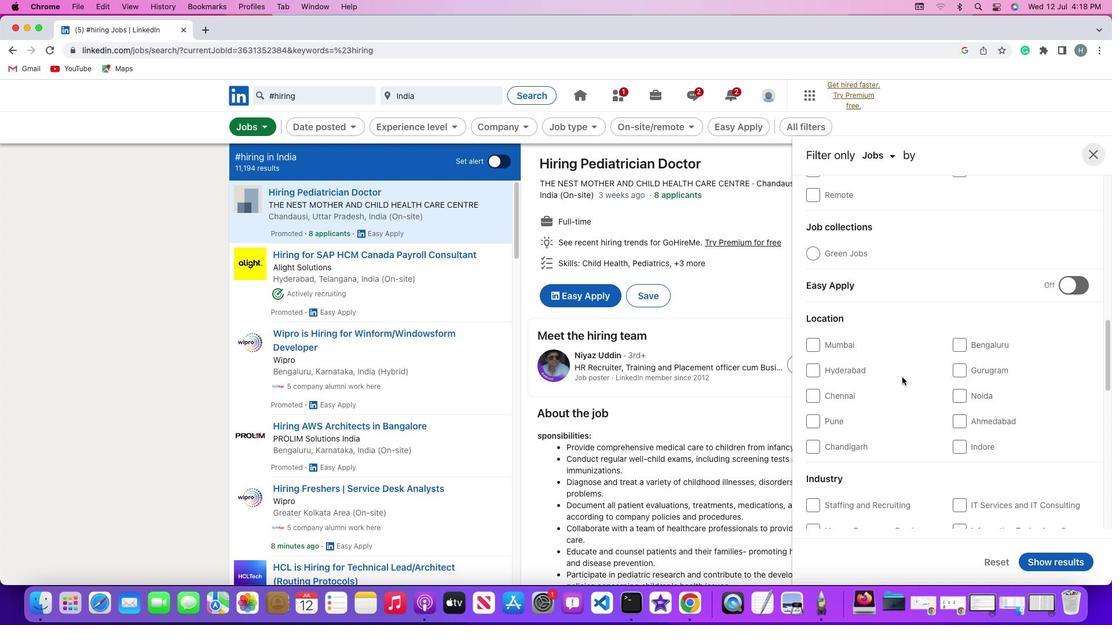 
Action: Mouse scrolled (902, 377) with delta (0, 0)
Screenshot: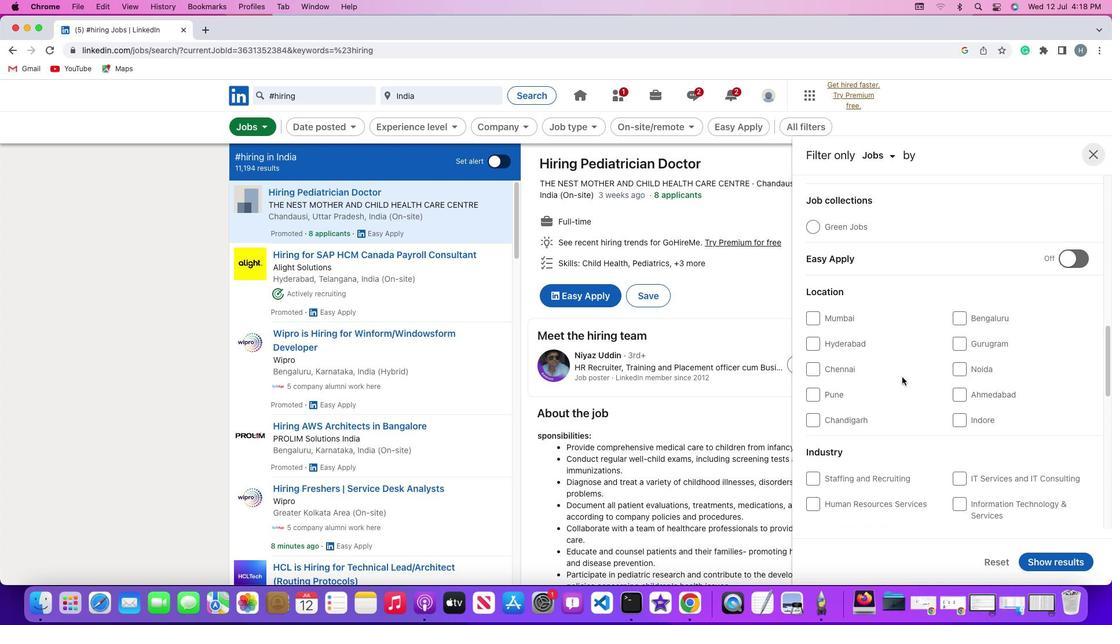 
Action: Mouse scrolled (902, 377) with delta (0, -1)
Screenshot: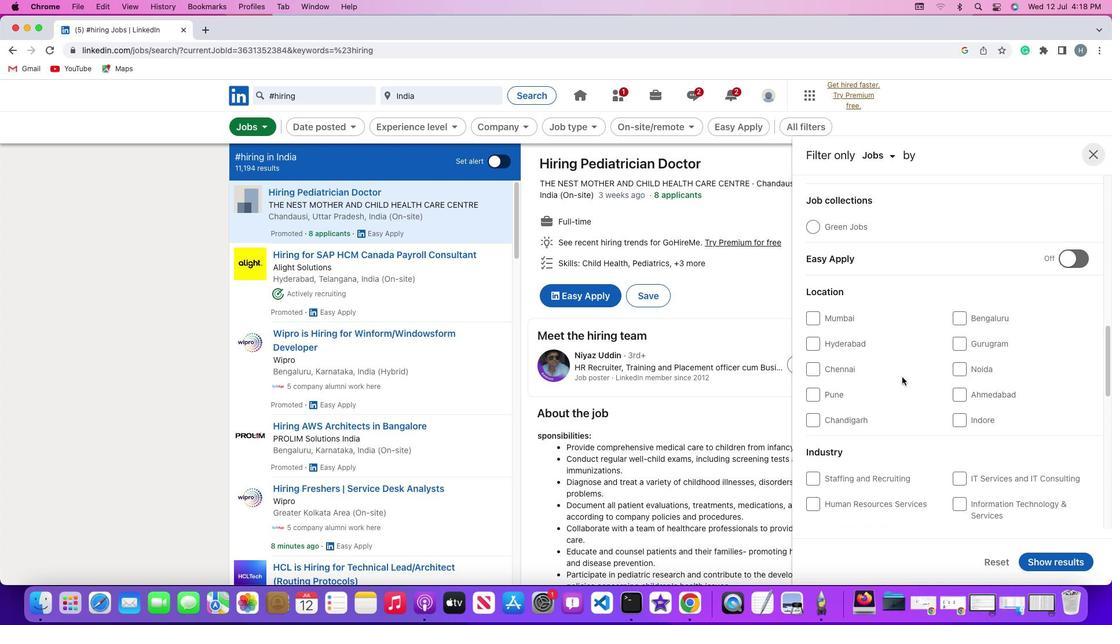 
Action: Mouse scrolled (902, 377) with delta (0, 0)
Screenshot: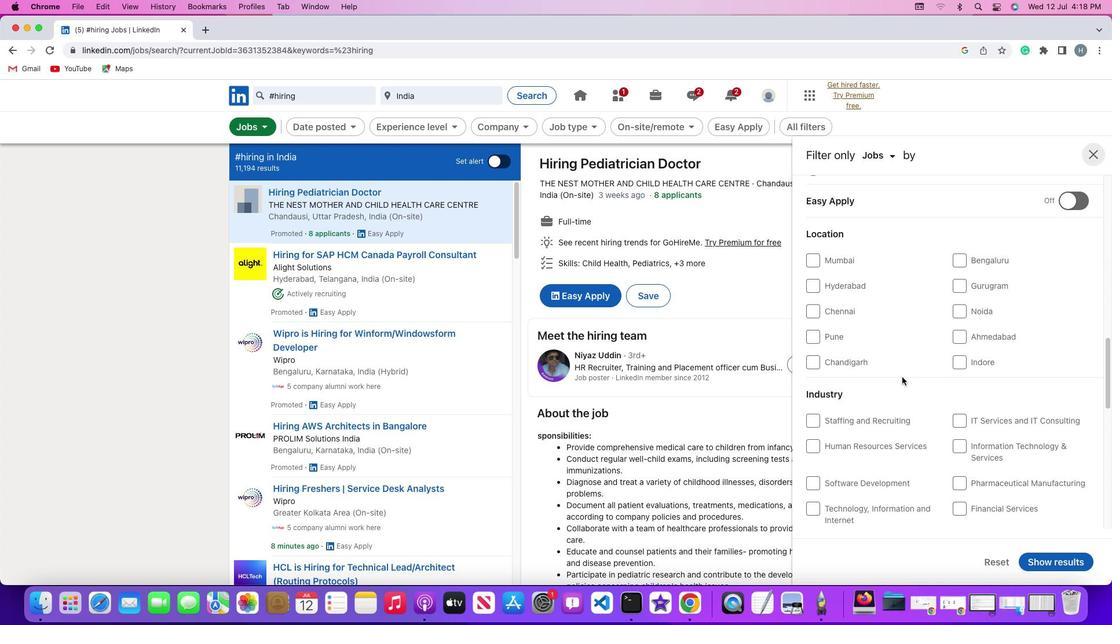 
Action: Mouse scrolled (902, 377) with delta (0, 0)
Screenshot: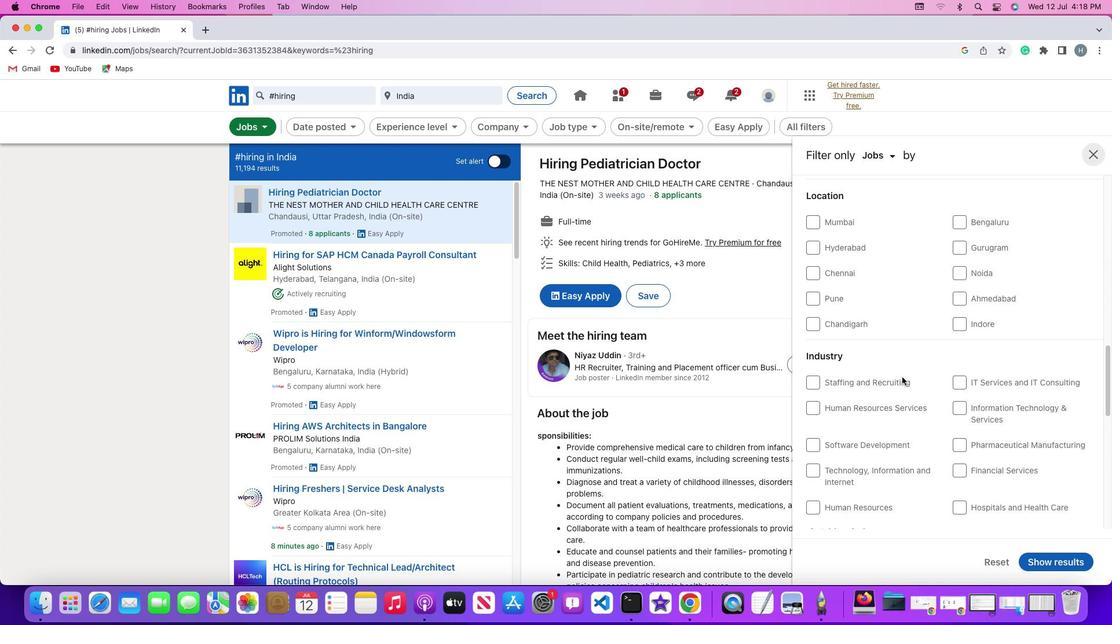
Action: Mouse scrolled (902, 377) with delta (0, -1)
Screenshot: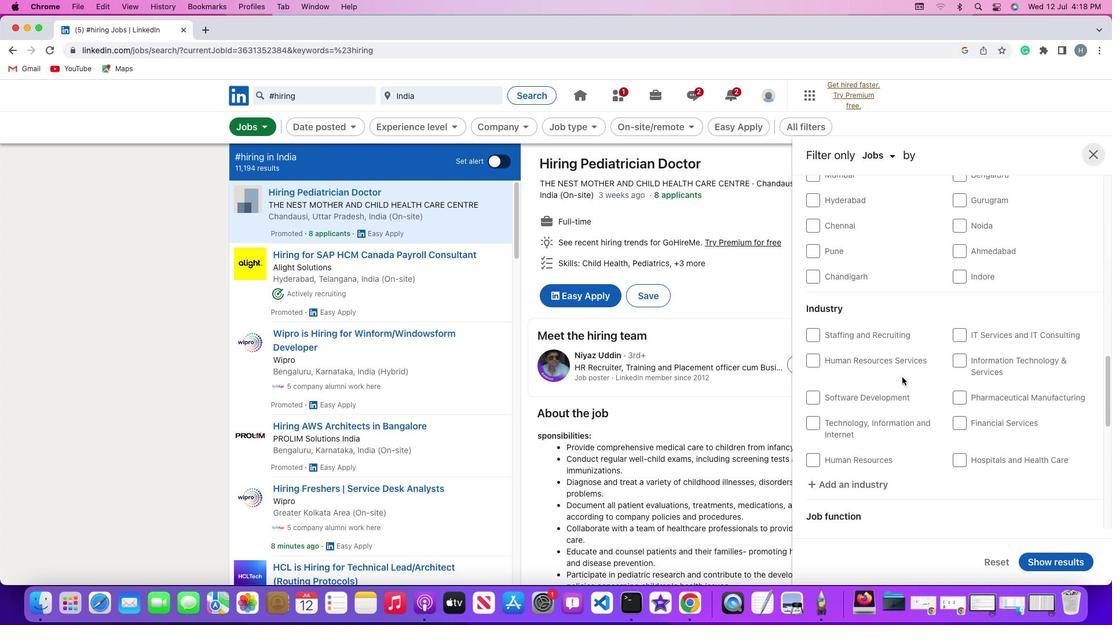 
Action: Mouse scrolled (902, 377) with delta (0, -2)
Screenshot: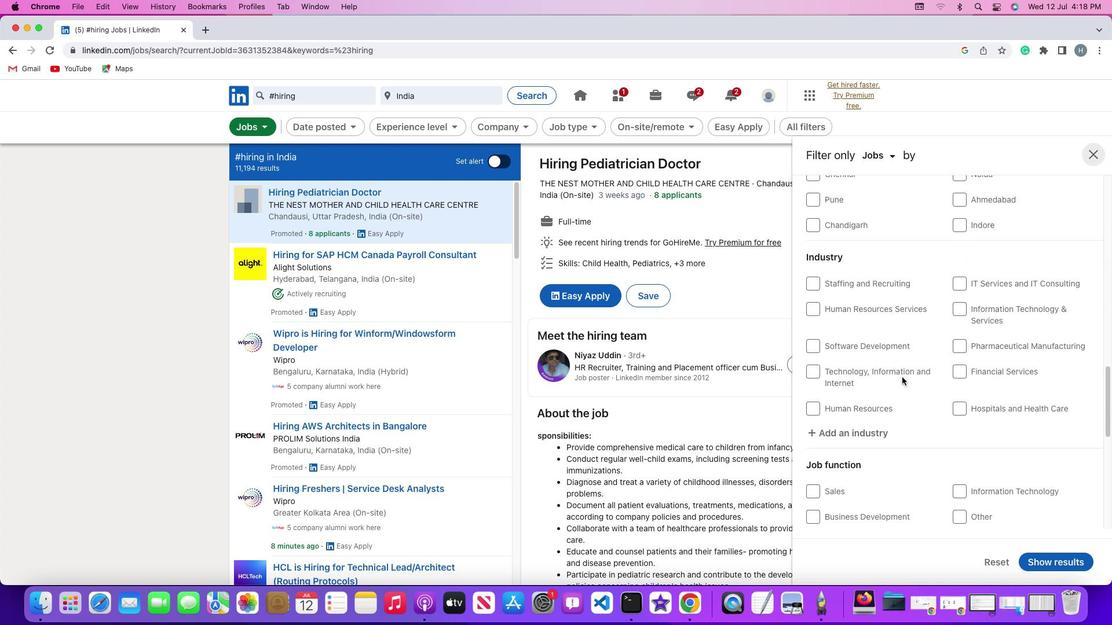 
Action: Mouse scrolled (902, 377) with delta (0, 0)
Screenshot: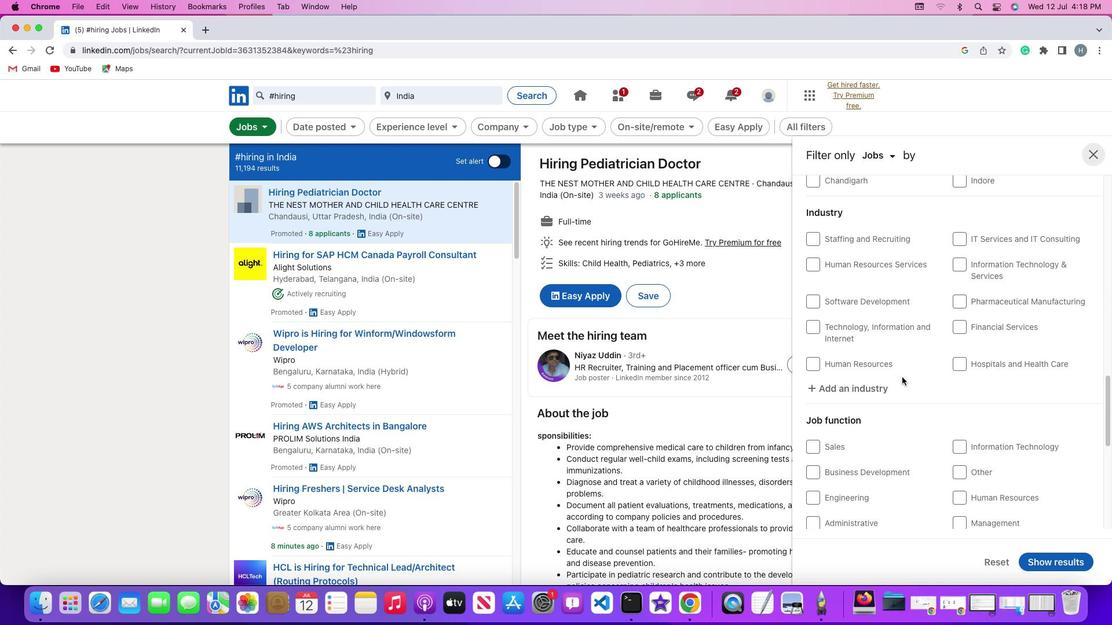 
Action: Mouse scrolled (902, 377) with delta (0, 0)
Screenshot: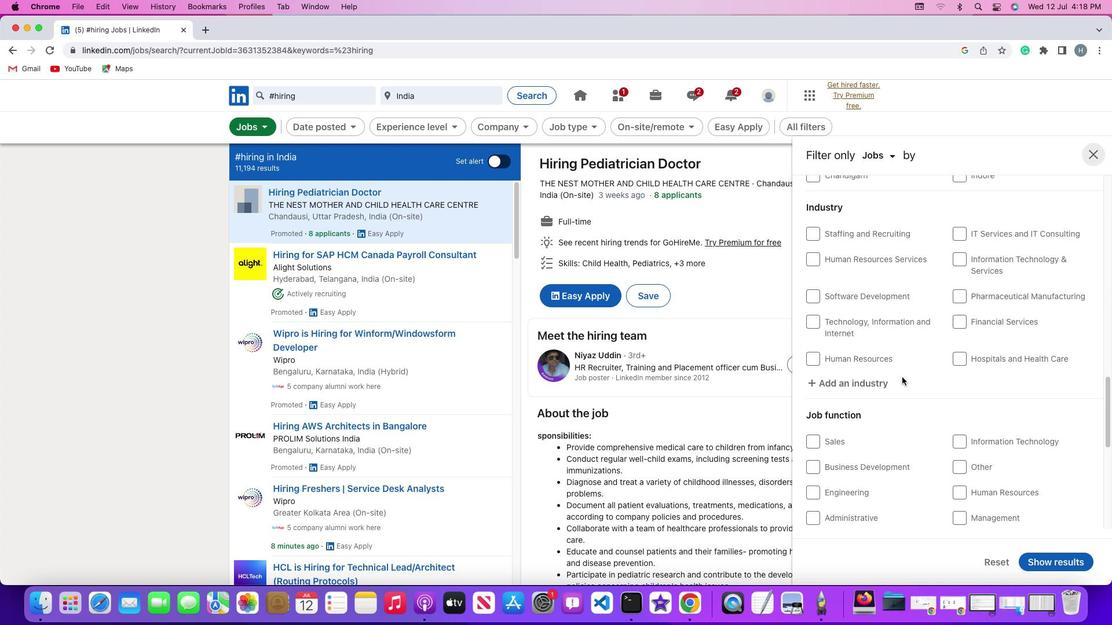 
Action: Mouse scrolled (902, 377) with delta (0, 0)
Screenshot: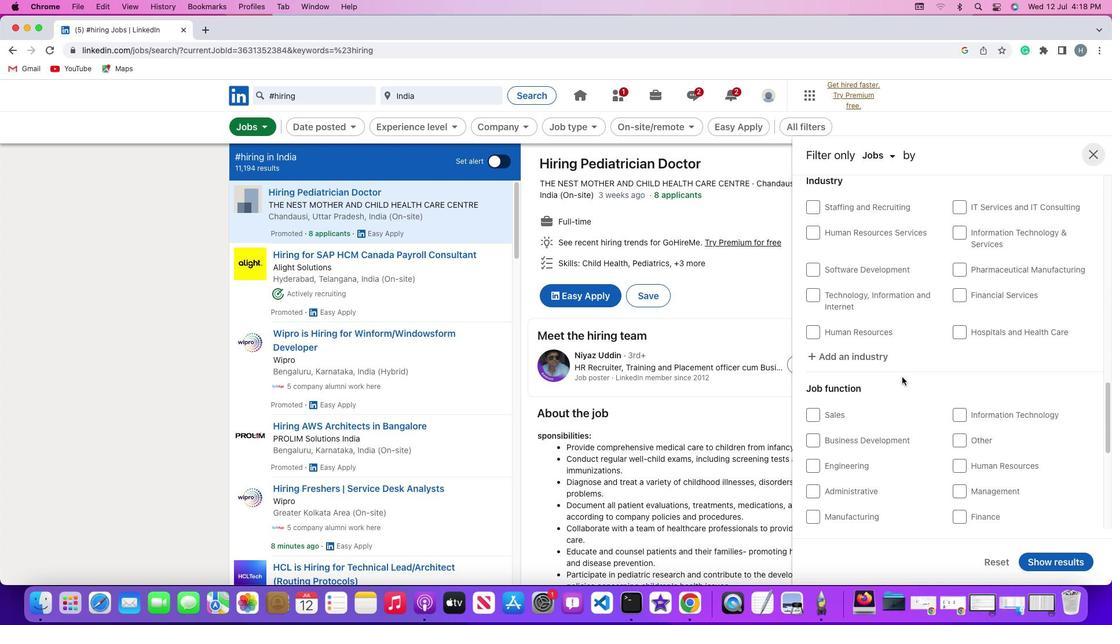 
Action: Mouse scrolled (902, 377) with delta (0, 0)
Screenshot: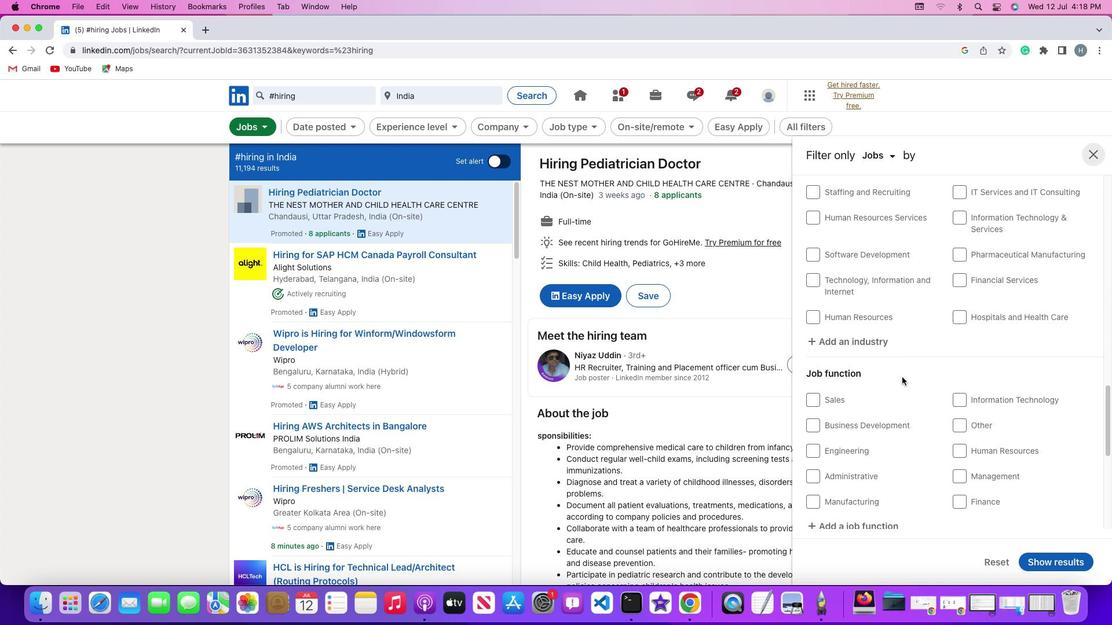 
Action: Mouse scrolled (902, 377) with delta (0, 0)
Screenshot: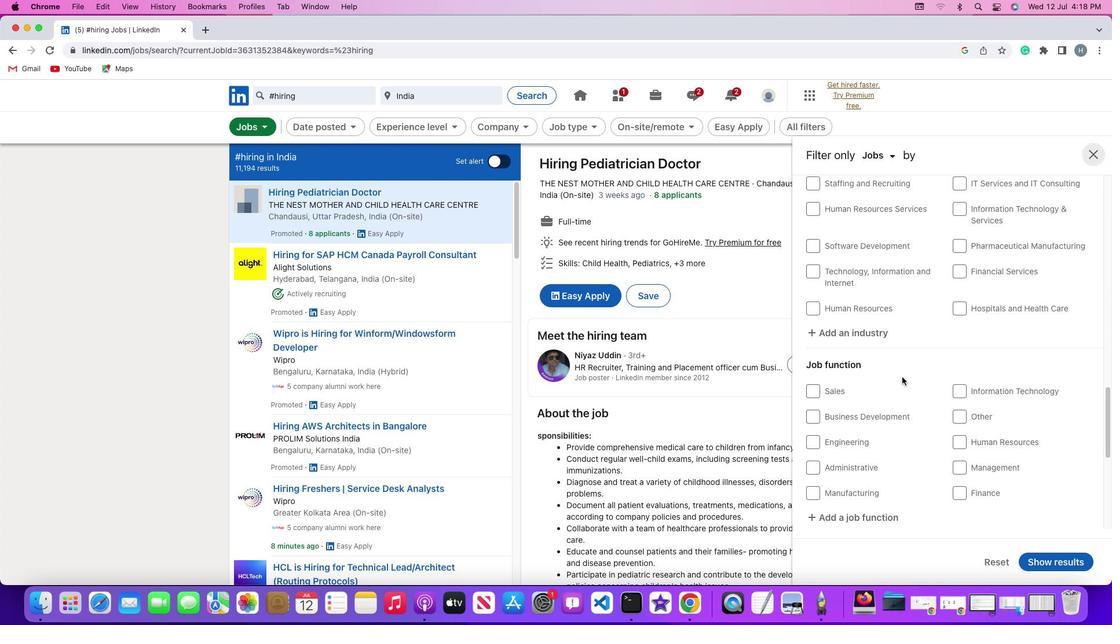 
Action: Mouse scrolled (902, 377) with delta (0, 0)
Screenshot: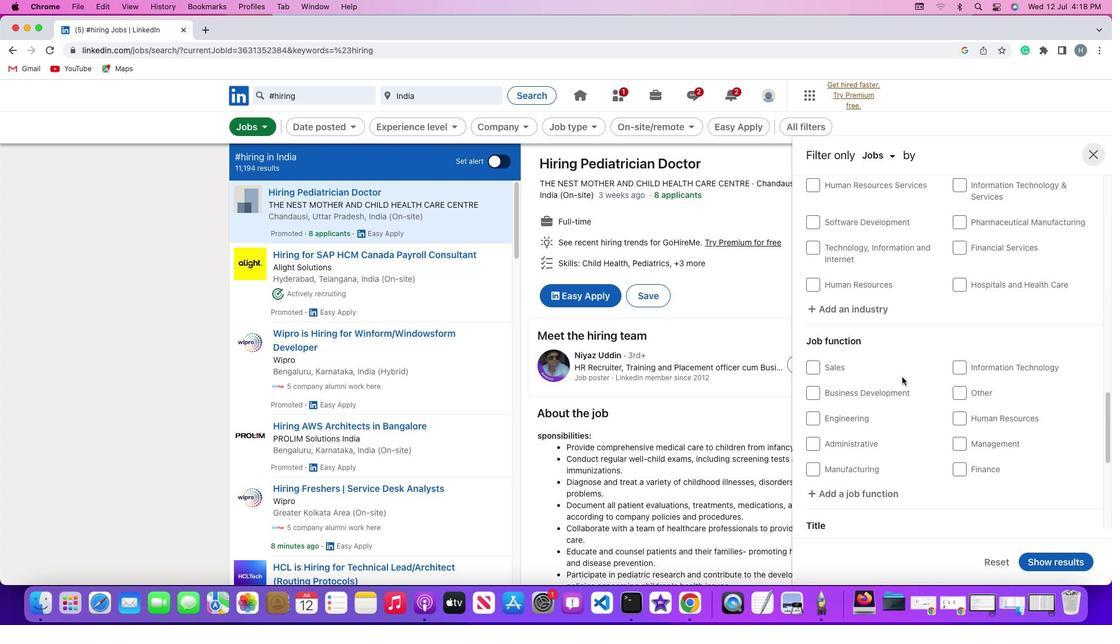 
Action: Mouse scrolled (902, 377) with delta (0, 0)
Screenshot: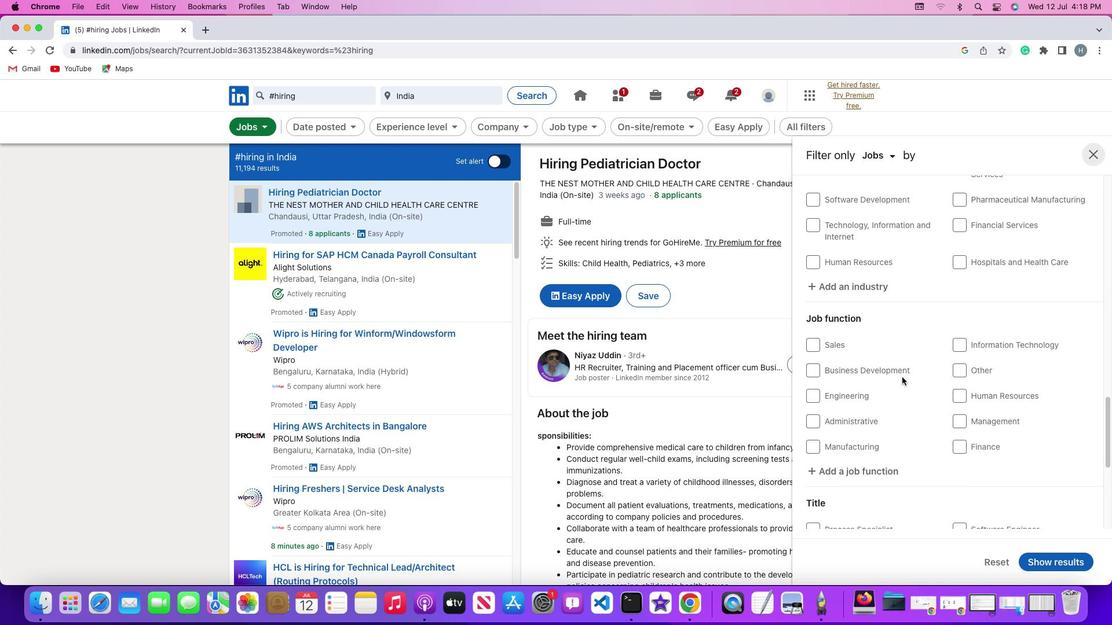 
Action: Mouse scrolled (902, 377) with delta (0, 0)
Screenshot: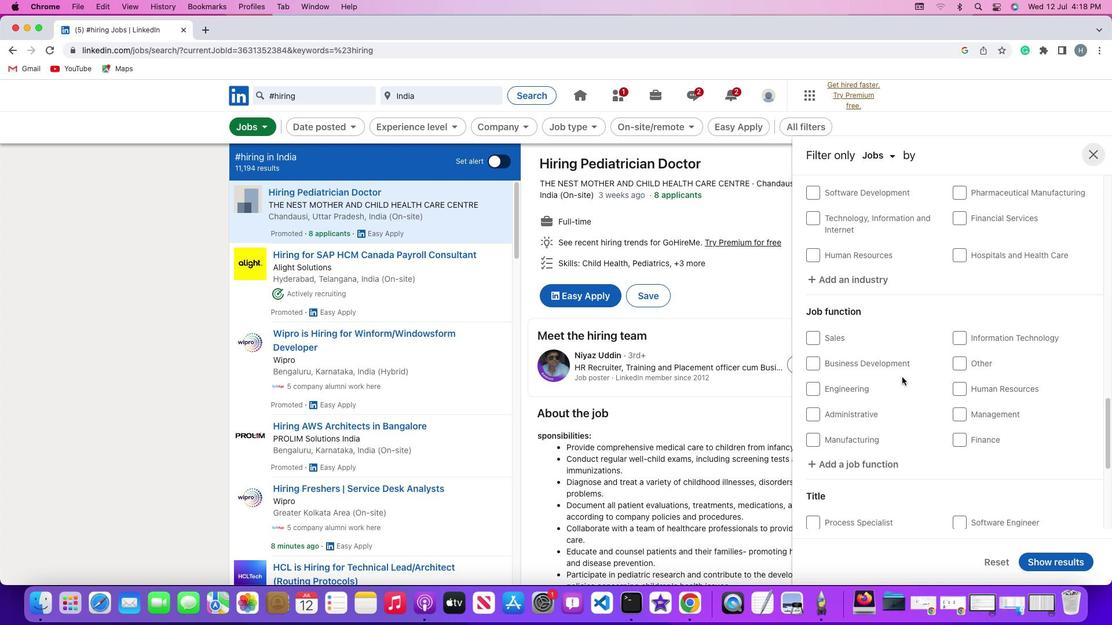 
Action: Mouse scrolled (902, 377) with delta (0, 0)
Screenshot: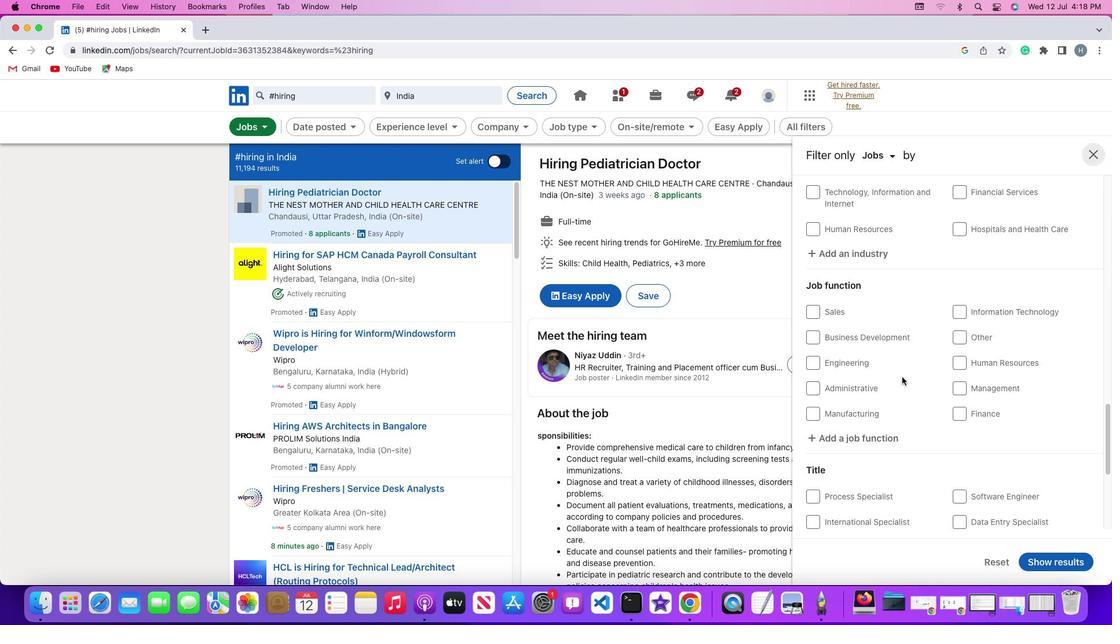 
Action: Mouse moved to (961, 299)
Screenshot: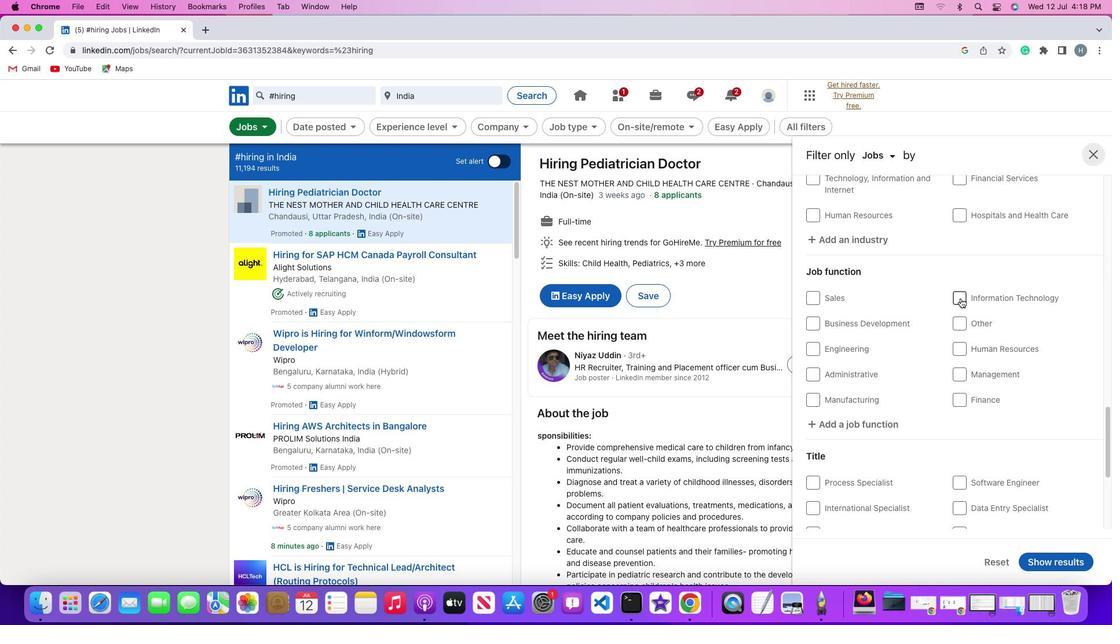 
Action: Mouse pressed left at (961, 299)
Screenshot: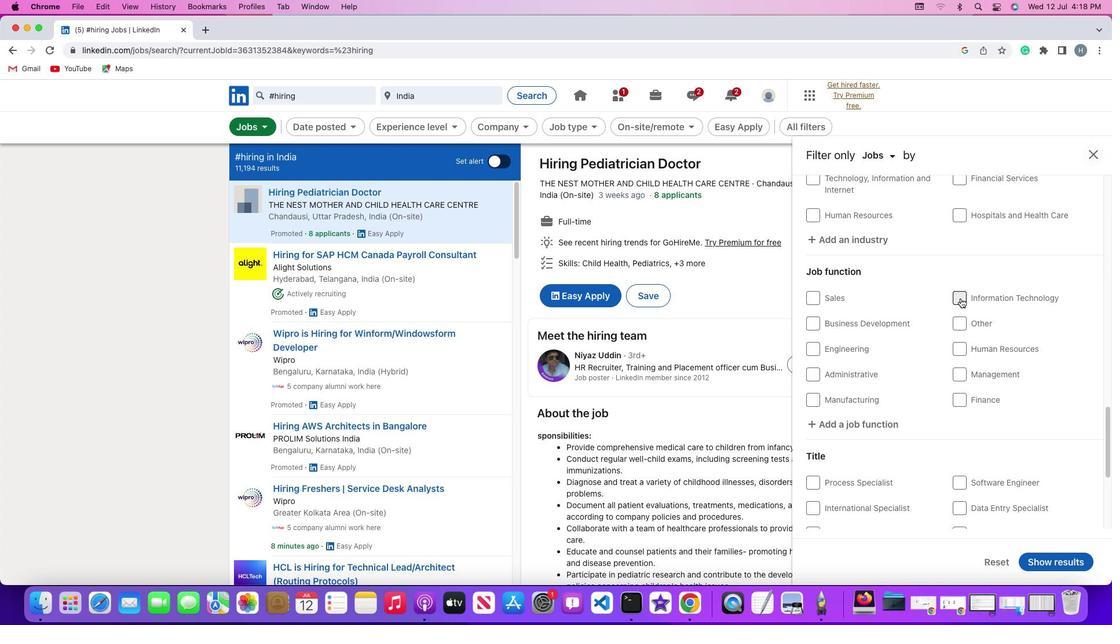
Action: Mouse moved to (1063, 560)
Screenshot: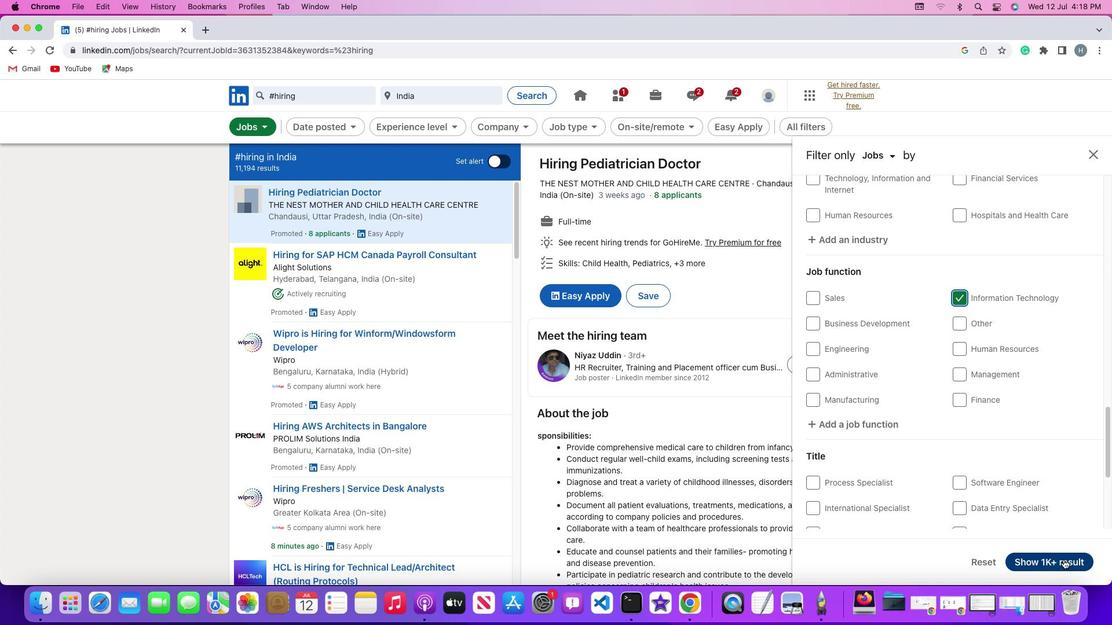 
Action: Mouse pressed left at (1063, 560)
Screenshot: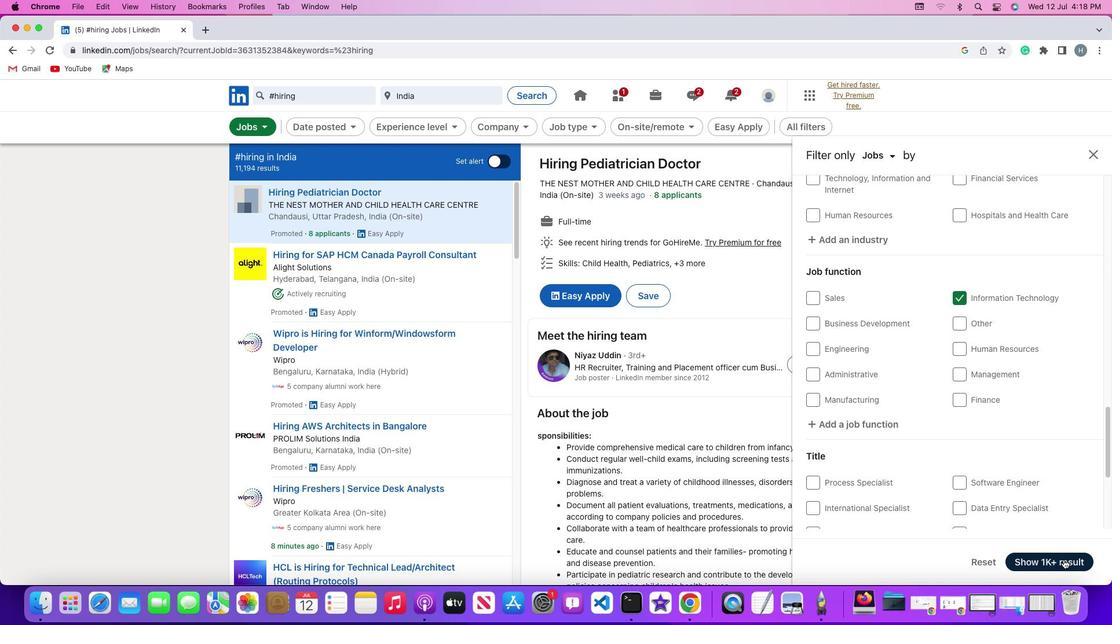 
Action: Mouse moved to (891, 286)
Screenshot: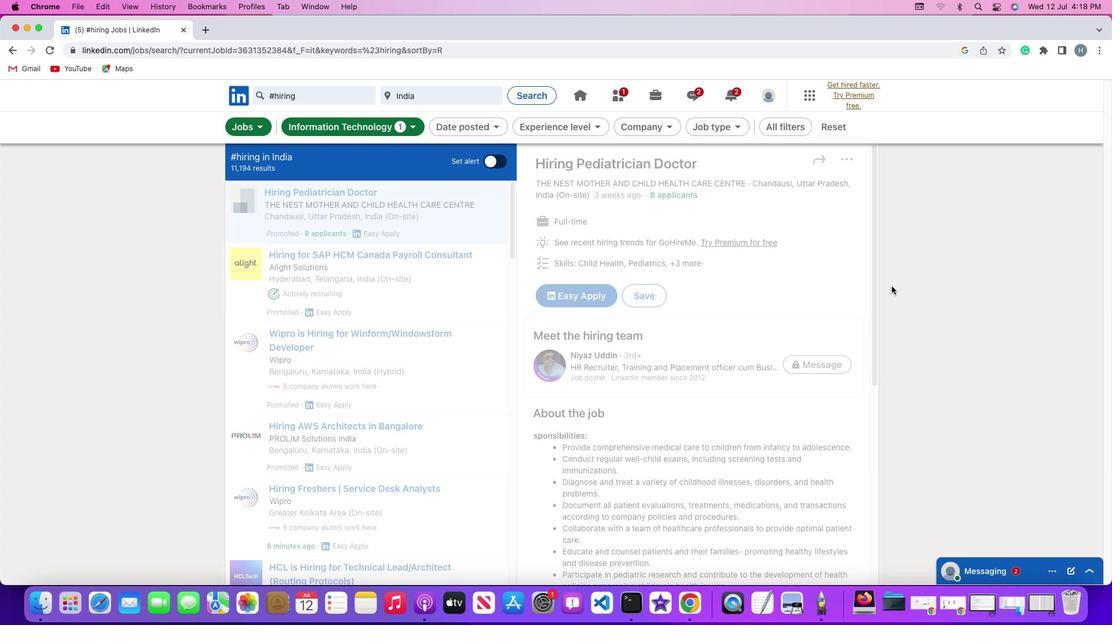 
